 Task: Look for space in Lucaya, Bahamas from 21st June, 2023 to 29th June, 2023 for 4 adults in price range Rs.7000 to Rs.12000. Place can be entire place with 2 bedrooms having 2 beds and 2 bathrooms. Property type can be house, flat, guest house. Amenities needed are: washing machine. Booking option can be shelf check-in. Required host language is English.
Action: Mouse moved to (586, 77)
Screenshot: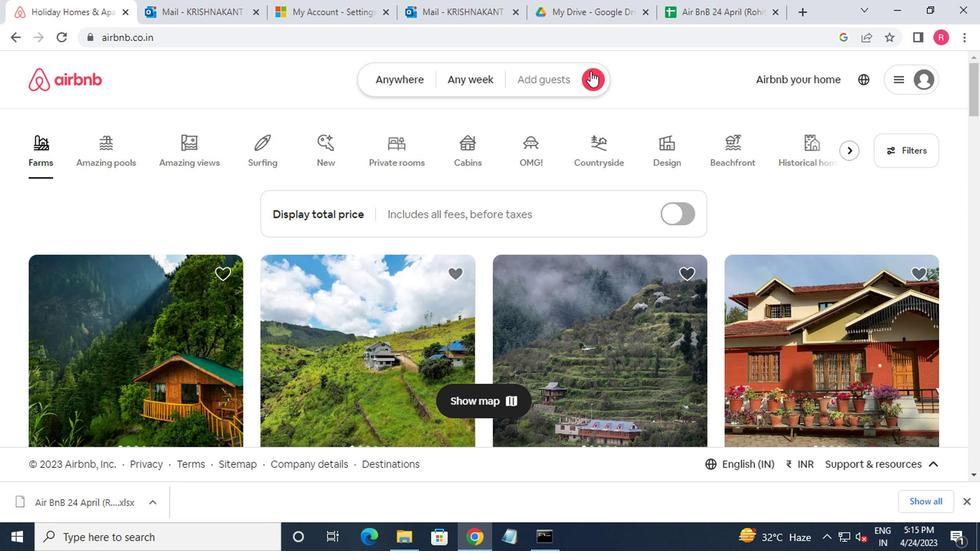 
Action: Mouse pressed left at (586, 77)
Screenshot: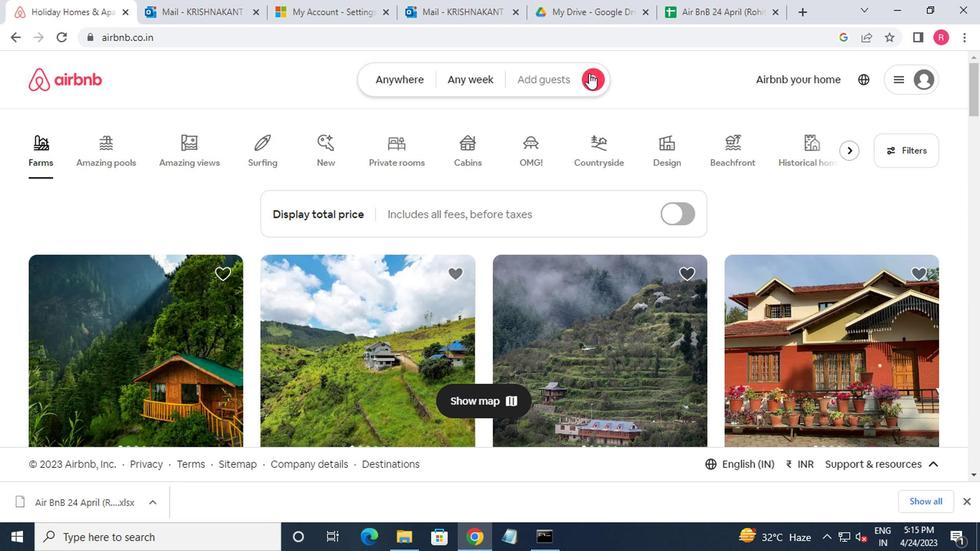 
Action: Mouse moved to (249, 135)
Screenshot: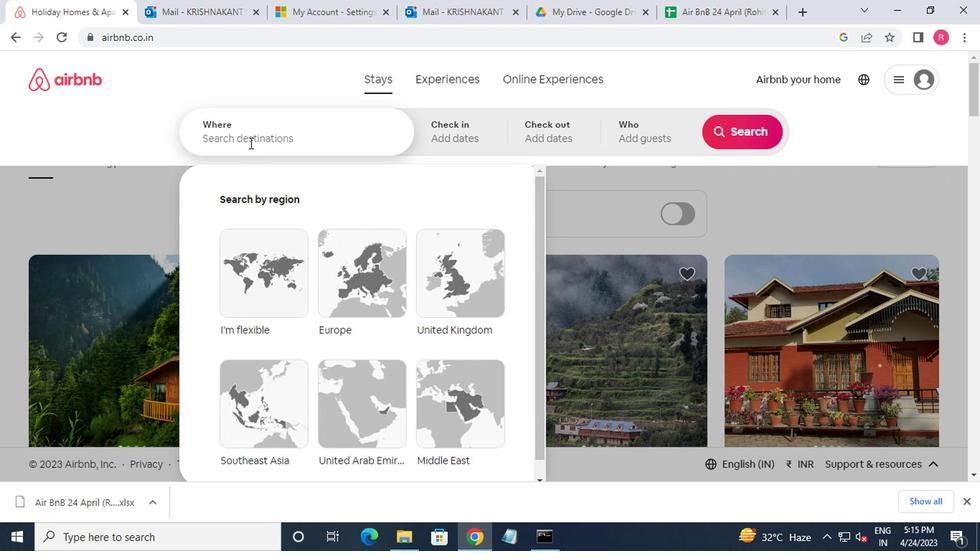 
Action: Mouse pressed left at (249, 135)
Screenshot: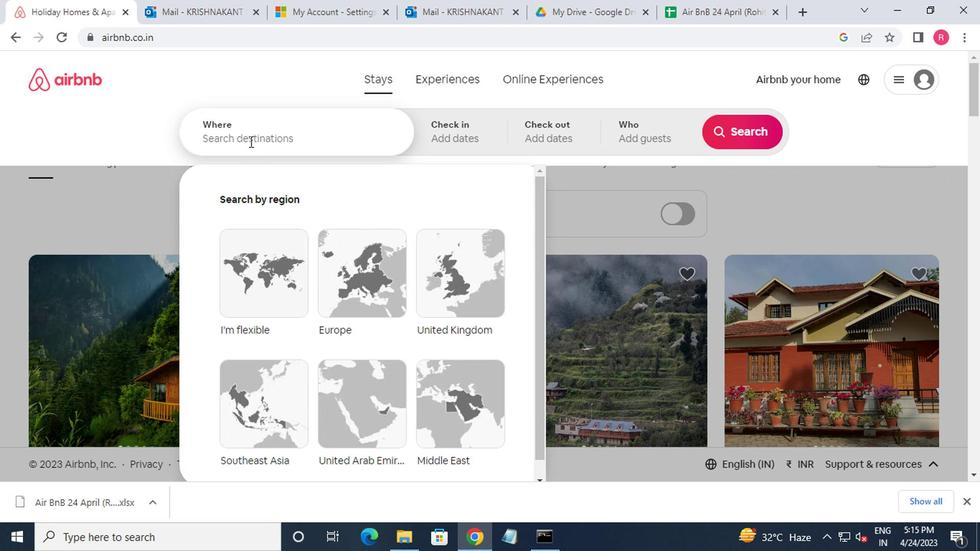 
Action: Key pressed lucaya,bahamas<Key.enter>
Screenshot: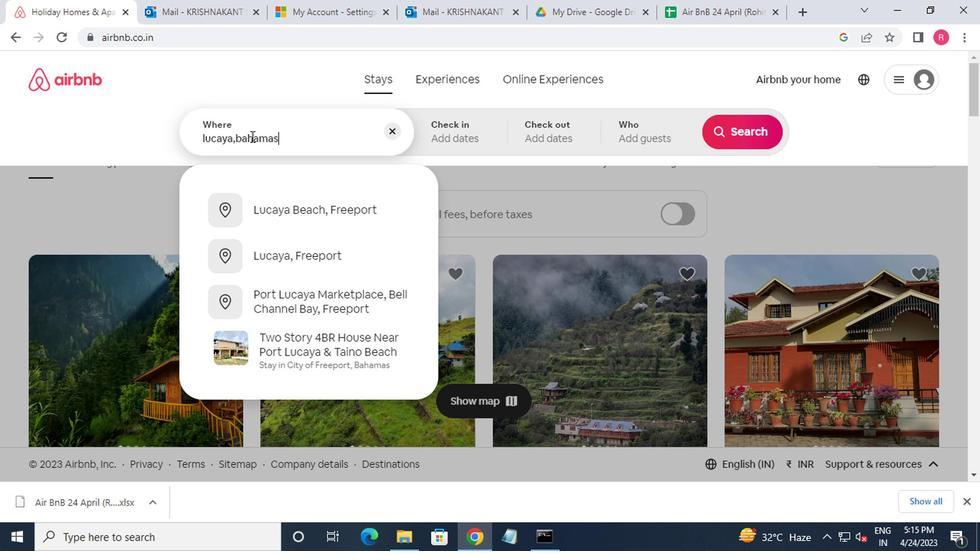 
Action: Mouse moved to (731, 246)
Screenshot: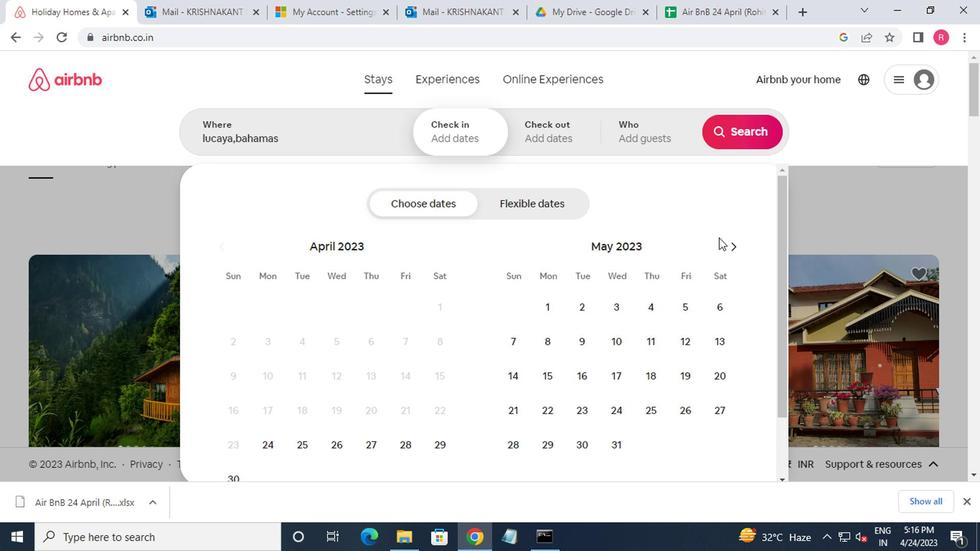 
Action: Mouse pressed left at (731, 246)
Screenshot: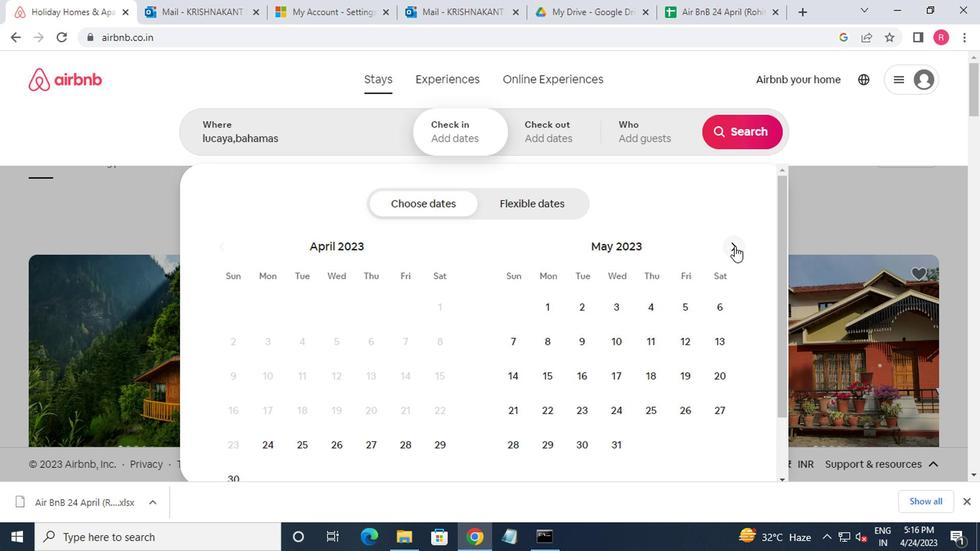 
Action: Mouse pressed left at (731, 246)
Screenshot: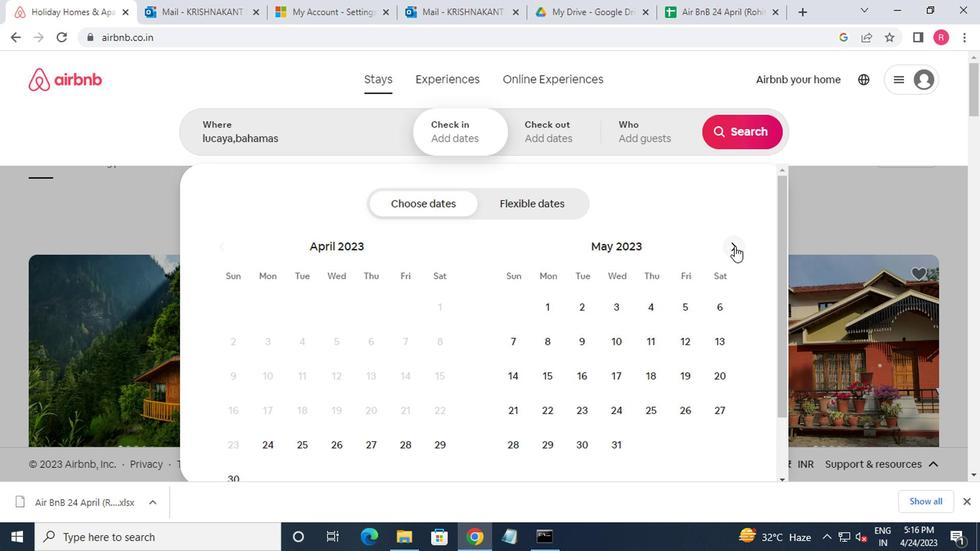 
Action: Mouse pressed left at (731, 246)
Screenshot: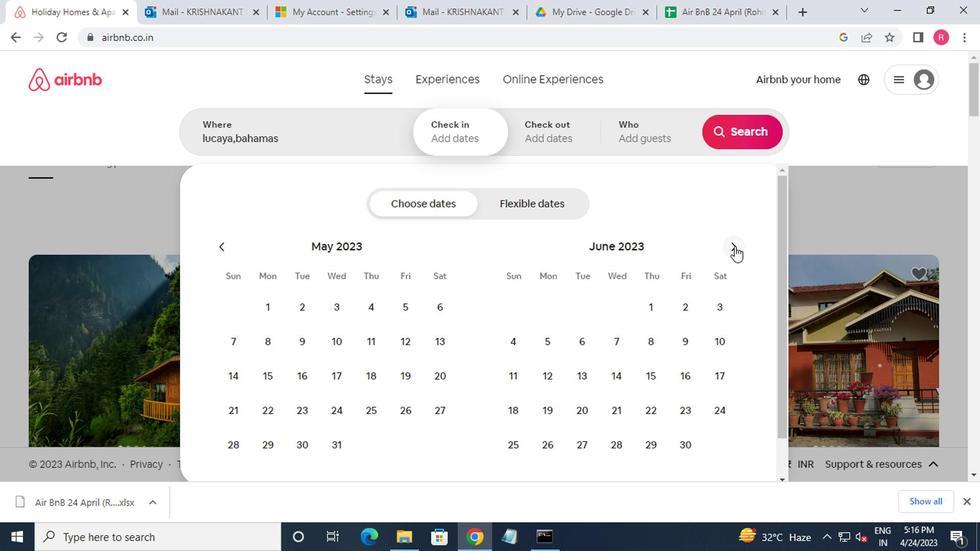
Action: Mouse moved to (331, 413)
Screenshot: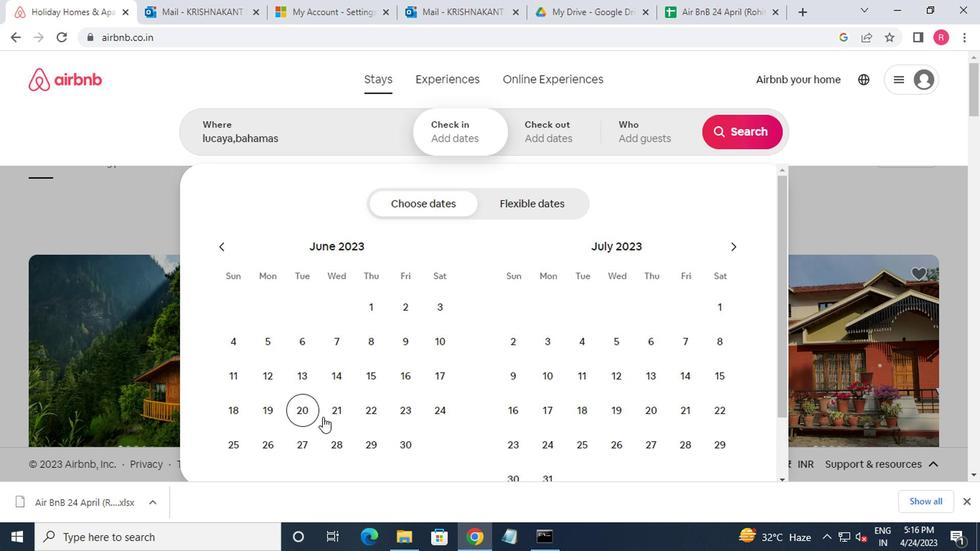 
Action: Mouse pressed left at (331, 413)
Screenshot: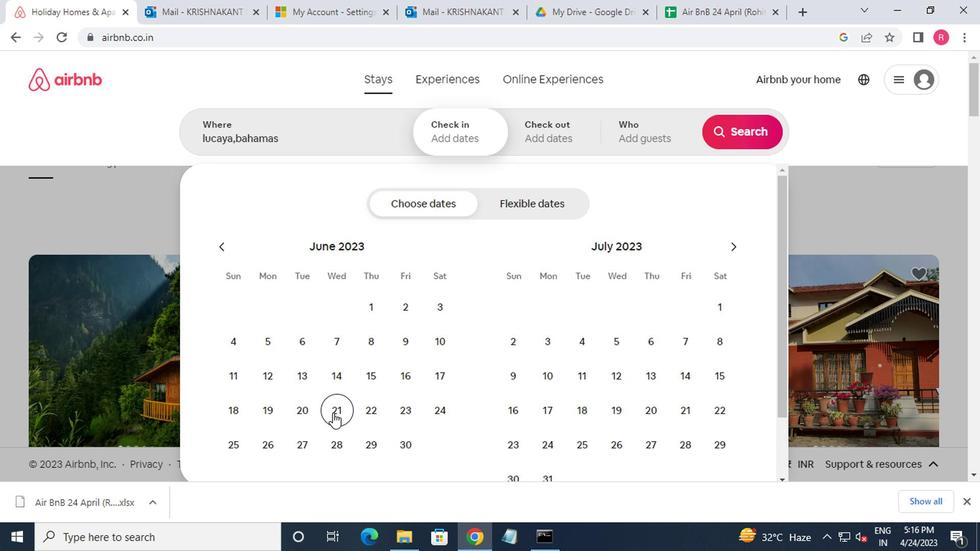 
Action: Mouse moved to (369, 442)
Screenshot: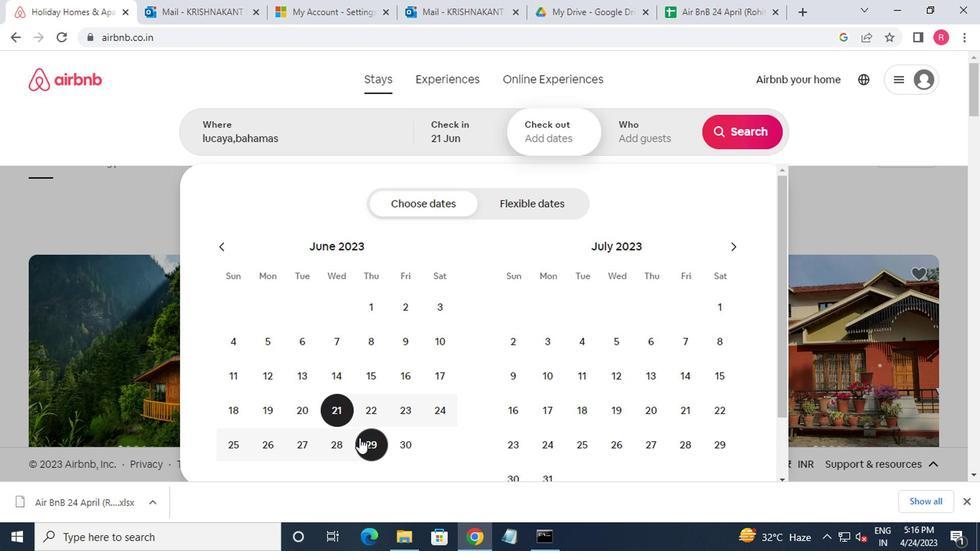 
Action: Mouse pressed left at (369, 442)
Screenshot: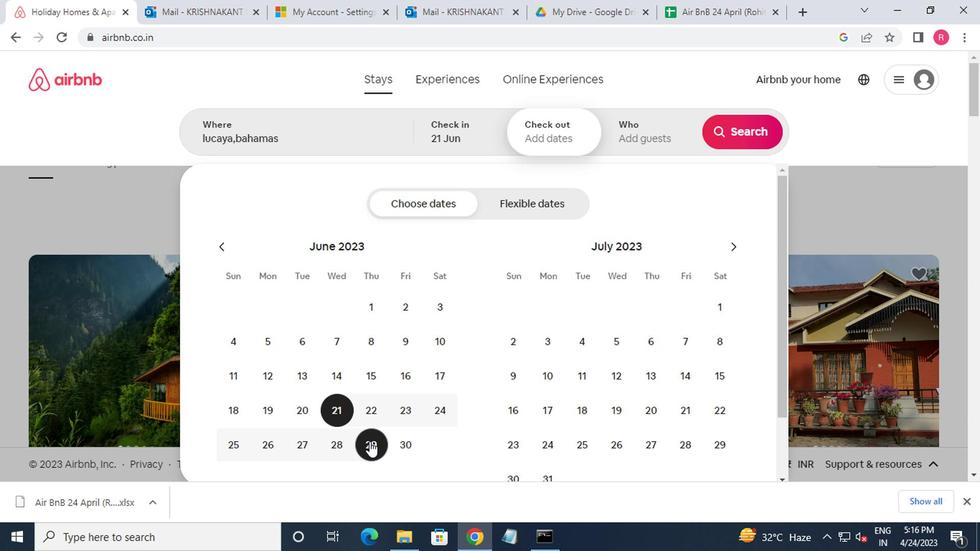 
Action: Mouse moved to (638, 137)
Screenshot: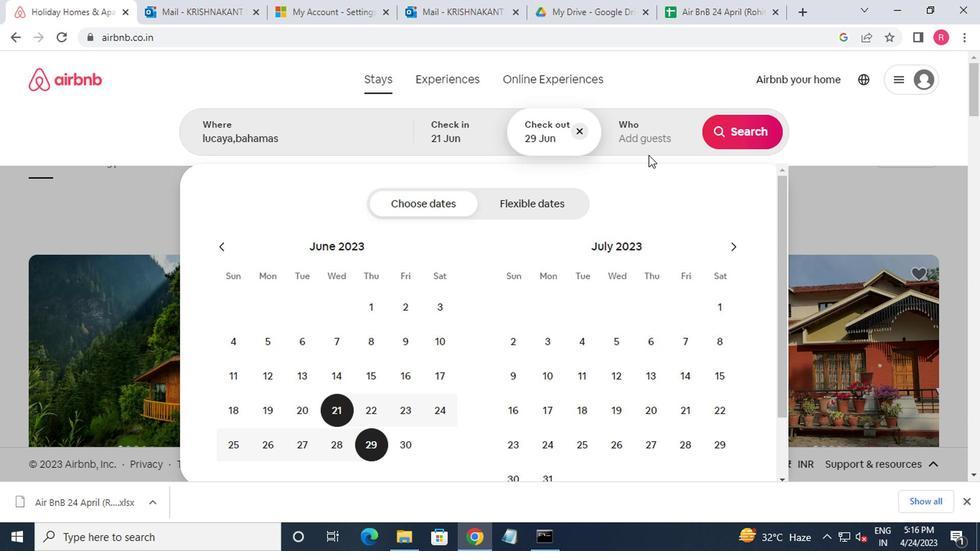 
Action: Mouse pressed left at (638, 137)
Screenshot: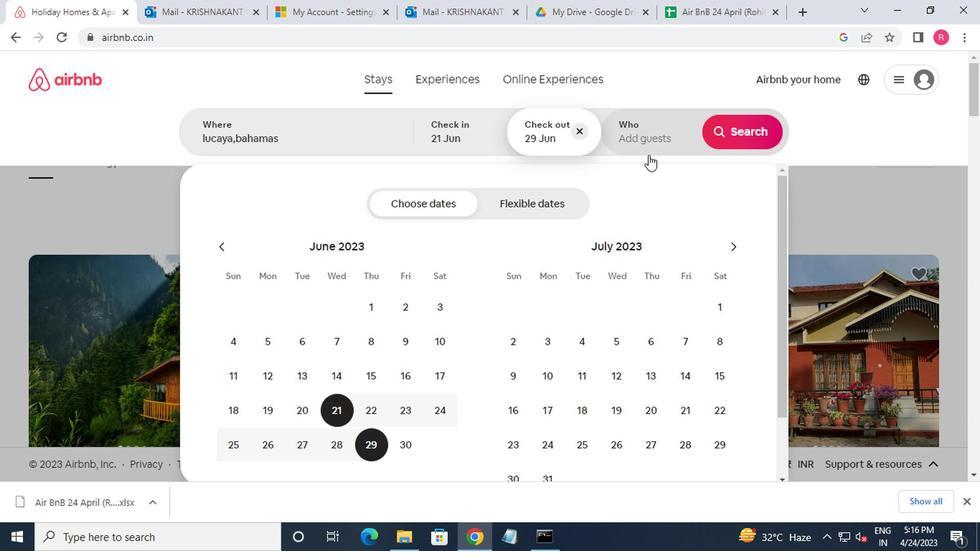 
Action: Mouse moved to (736, 208)
Screenshot: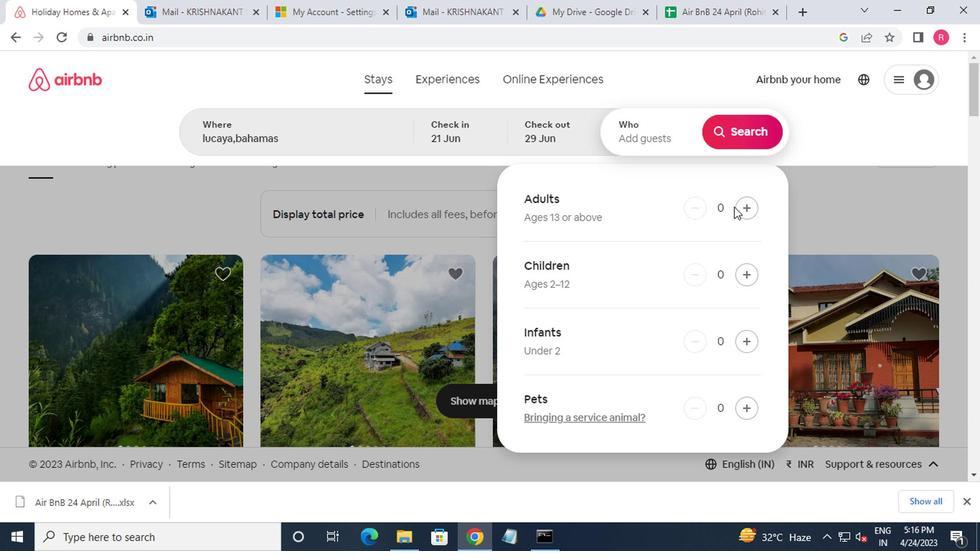 
Action: Mouse pressed left at (736, 208)
Screenshot: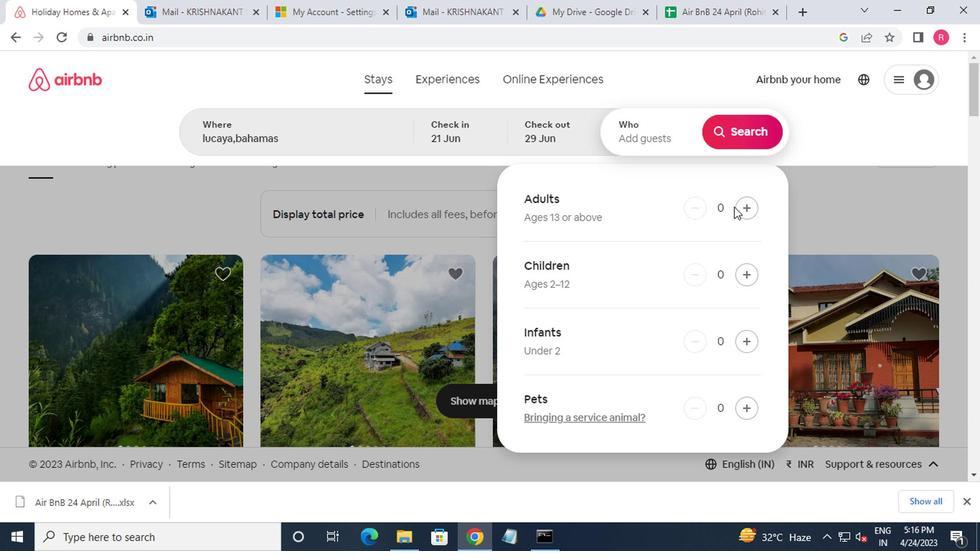 
Action: Mouse pressed left at (736, 208)
Screenshot: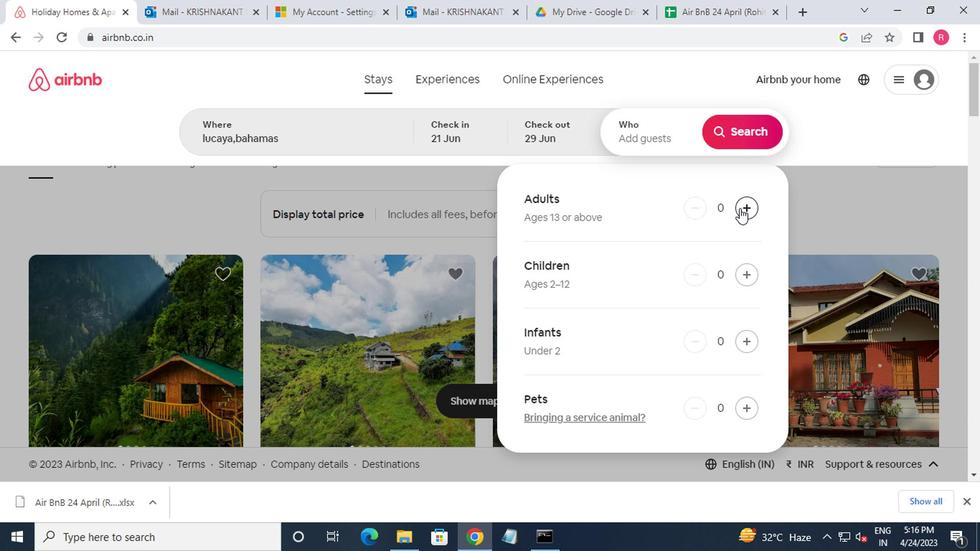 
Action: Mouse moved to (738, 208)
Screenshot: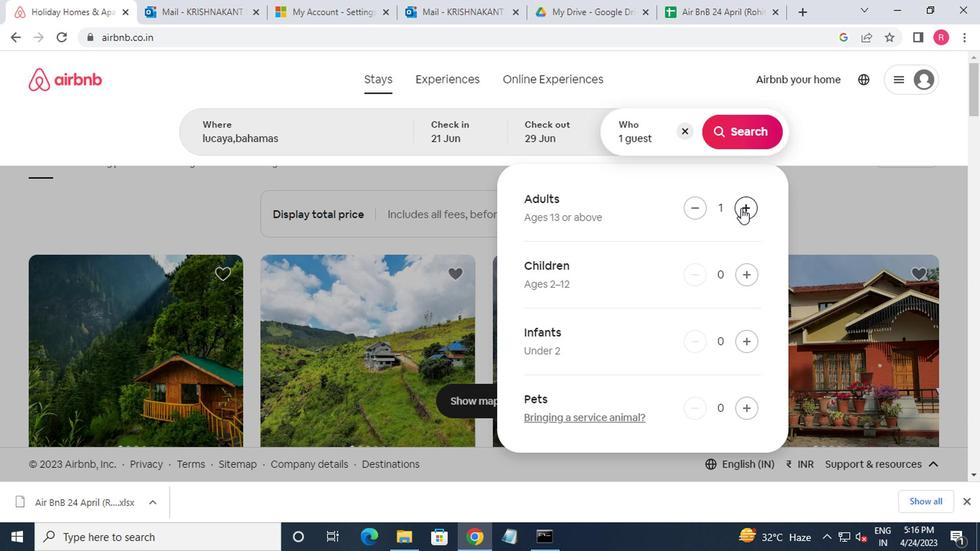 
Action: Mouse pressed left at (738, 208)
Screenshot: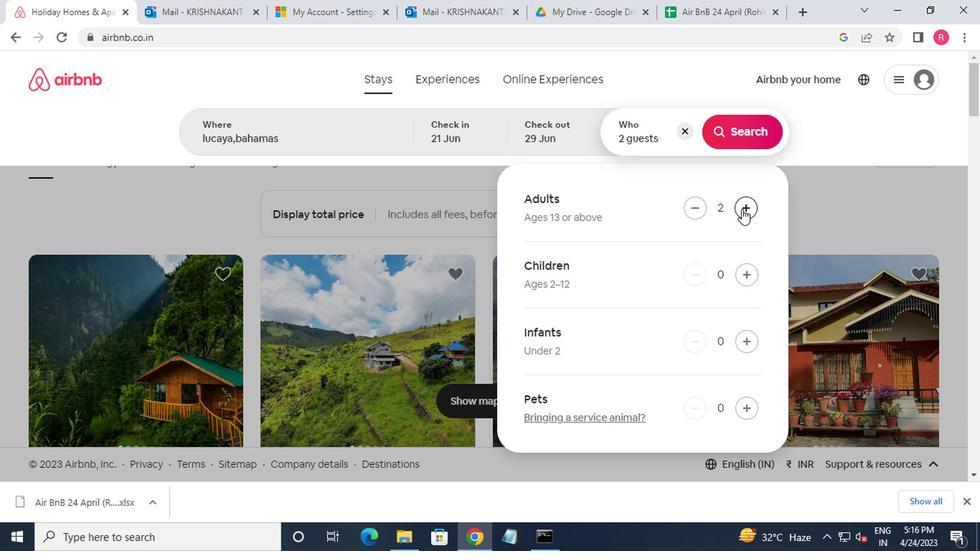 
Action: Mouse moved to (740, 208)
Screenshot: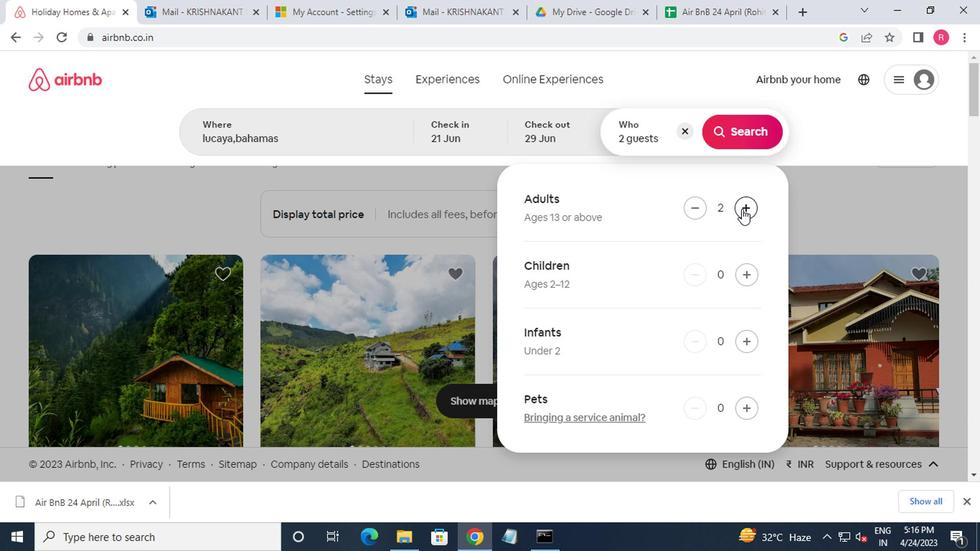 
Action: Mouse pressed left at (740, 208)
Screenshot: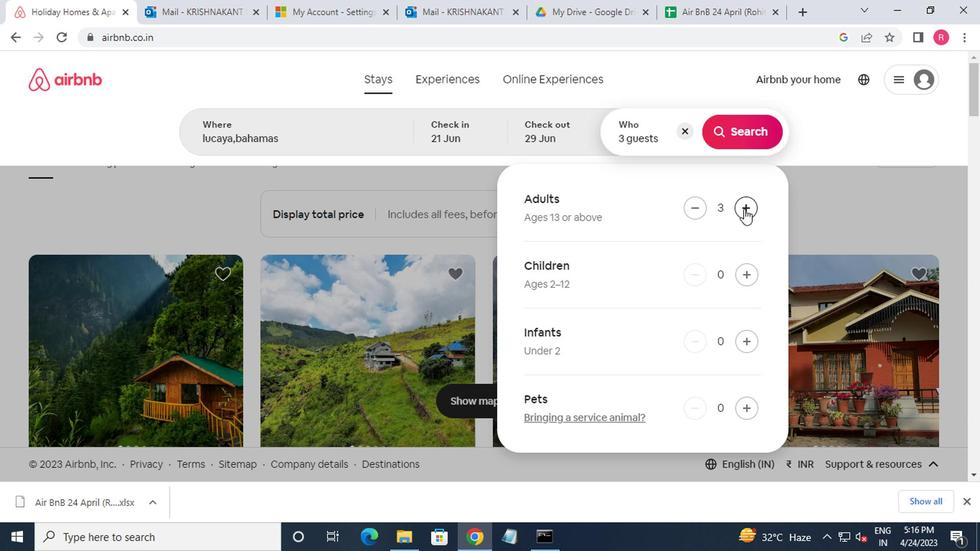 
Action: Mouse moved to (716, 140)
Screenshot: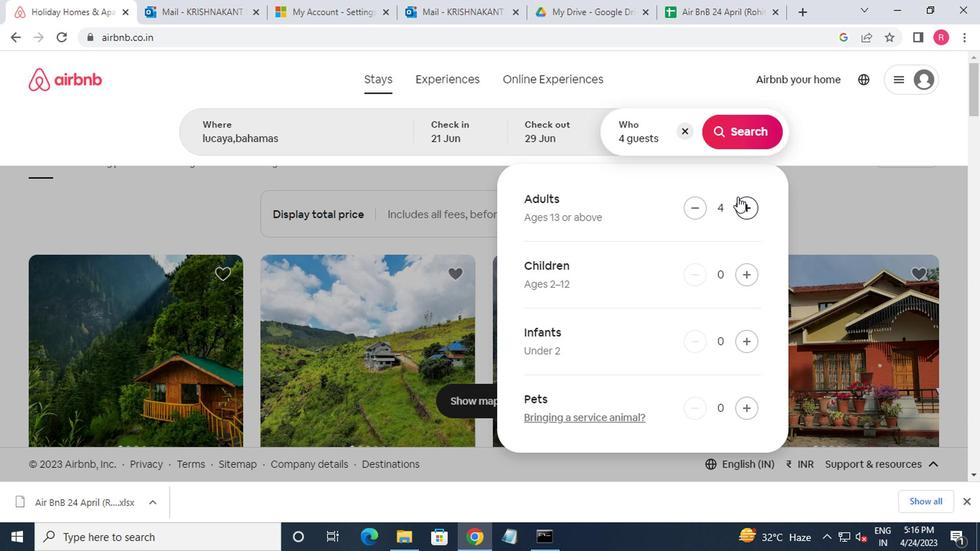
Action: Mouse pressed left at (716, 140)
Screenshot: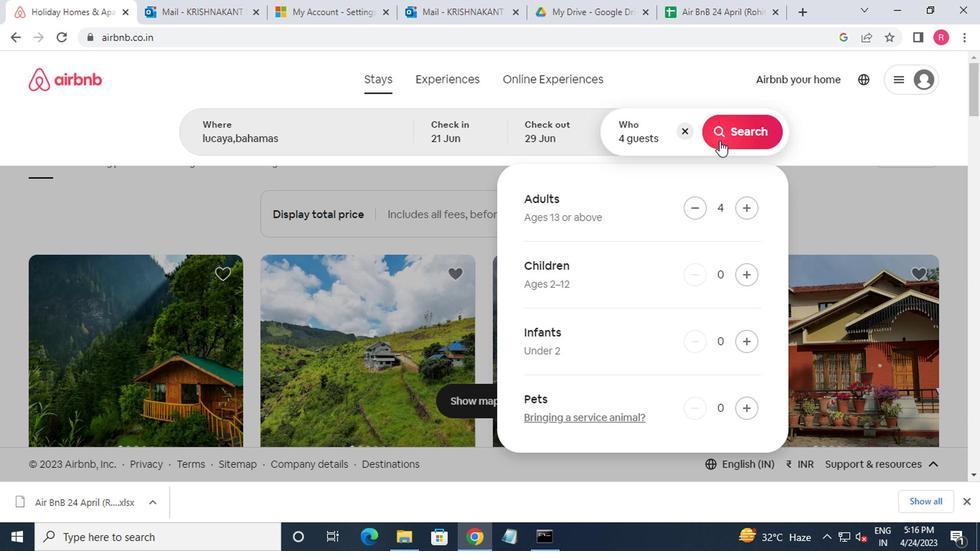 
Action: Mouse moved to (913, 135)
Screenshot: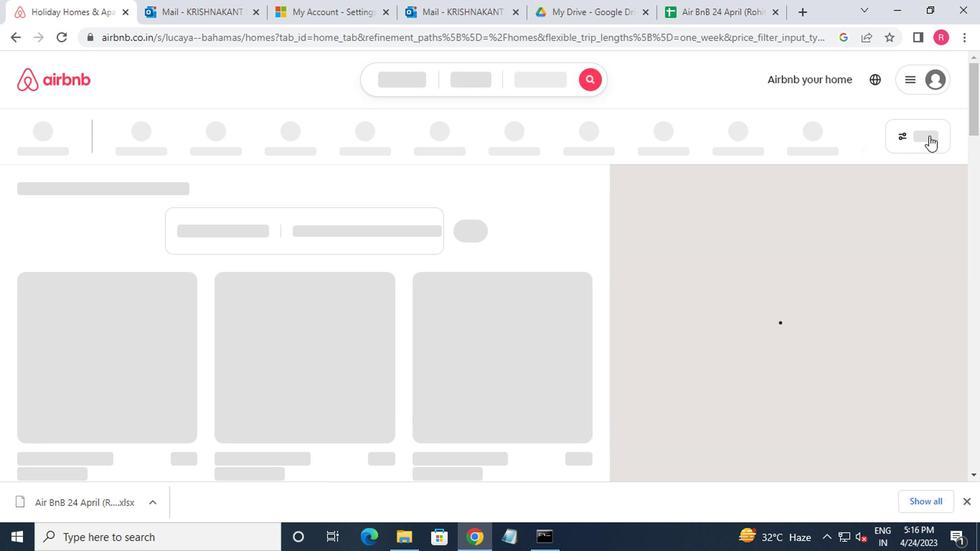 
Action: Mouse pressed left at (913, 135)
Screenshot: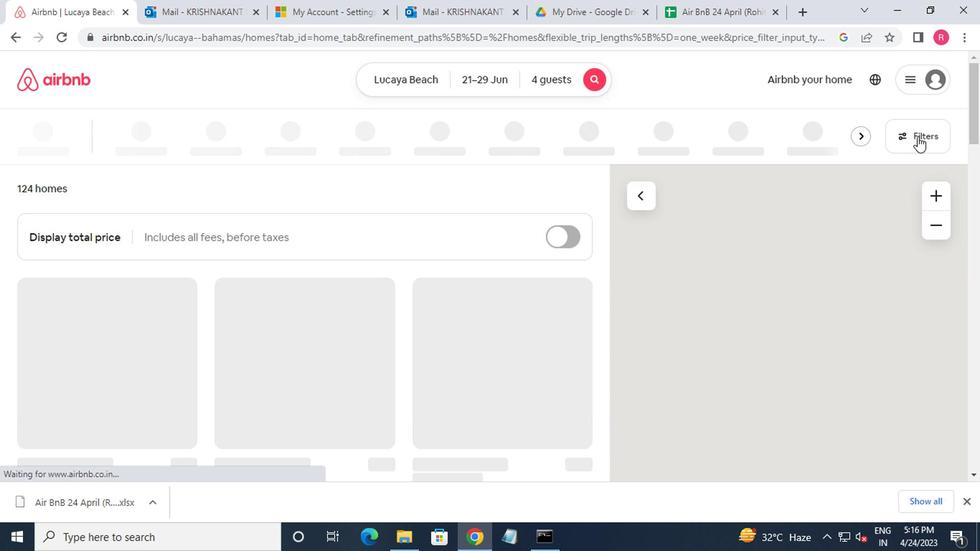 
Action: Mouse moved to (319, 320)
Screenshot: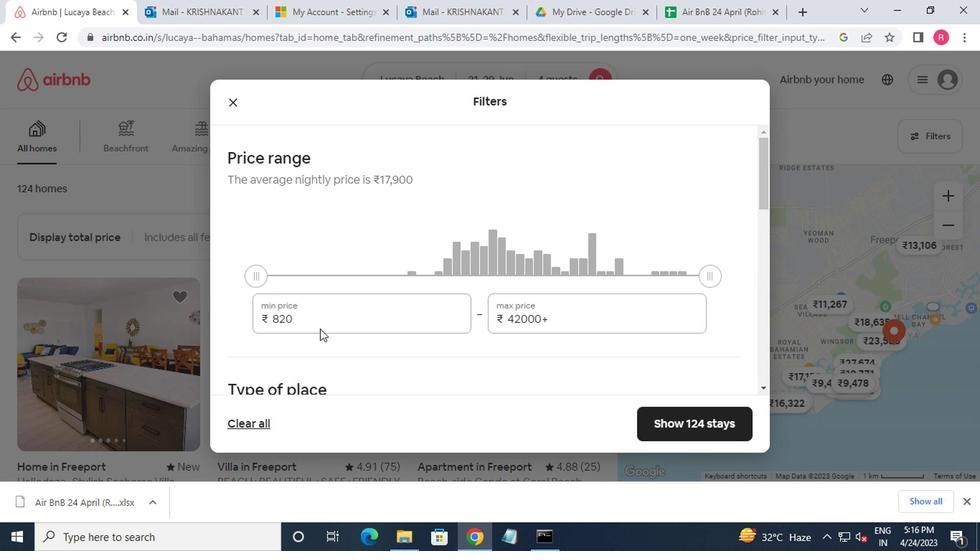 
Action: Mouse pressed left at (319, 320)
Screenshot: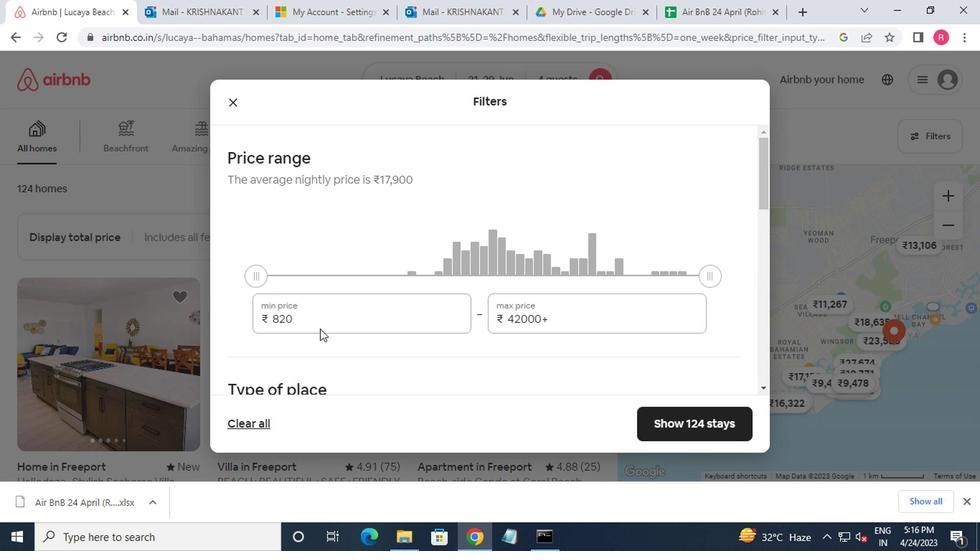 
Action: Key pressed <Key.backspace><Key.backspace><Key.backspace><Key.backspace>7000
Screenshot: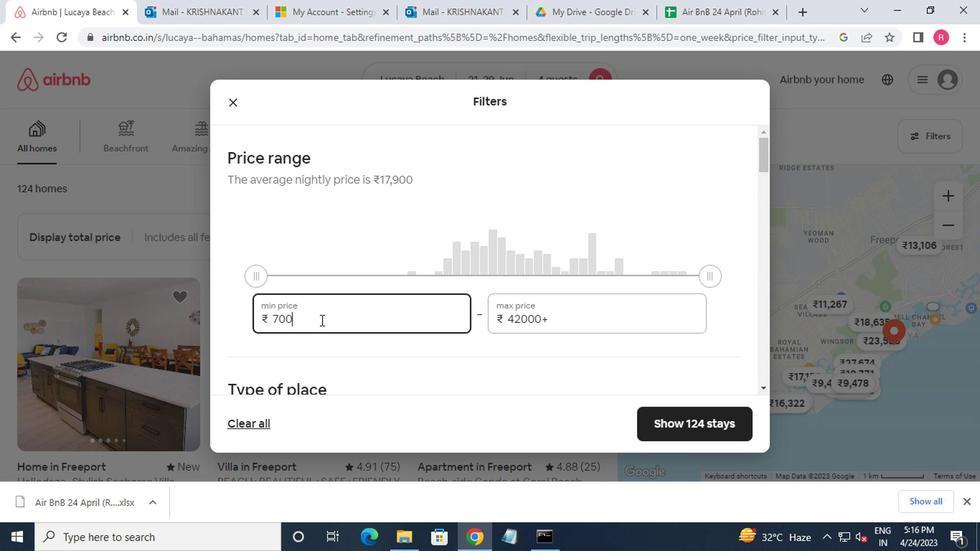 
Action: Mouse moved to (559, 314)
Screenshot: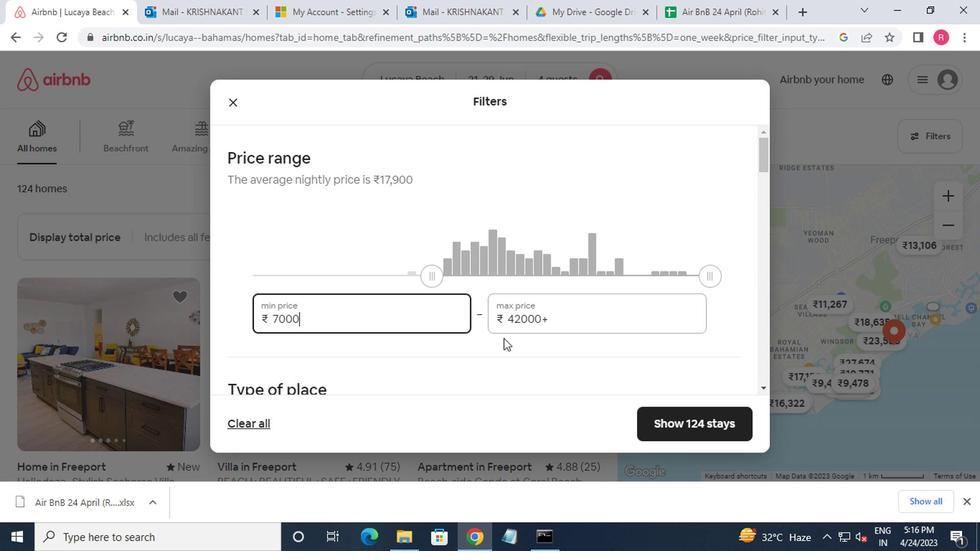 
Action: Mouse pressed left at (559, 314)
Screenshot: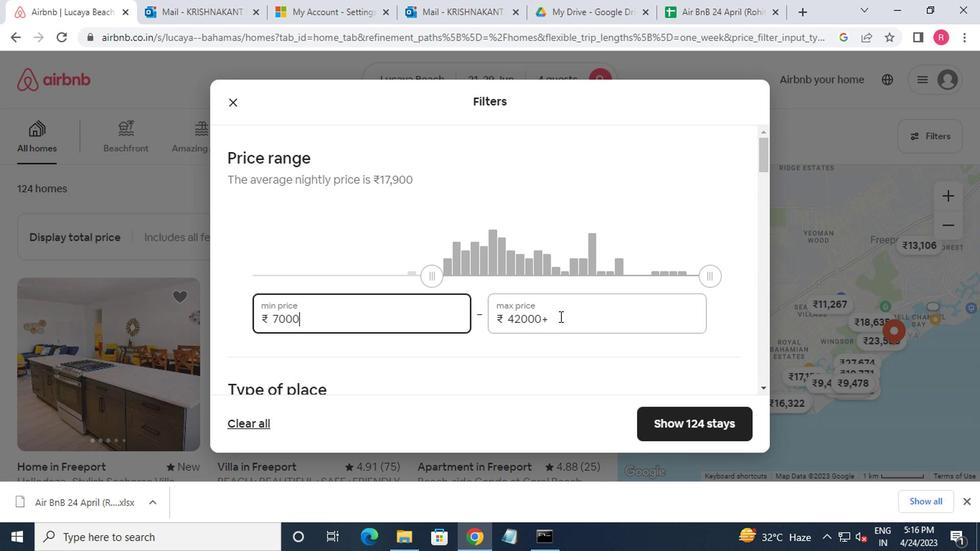 
Action: Mouse moved to (555, 313)
Screenshot: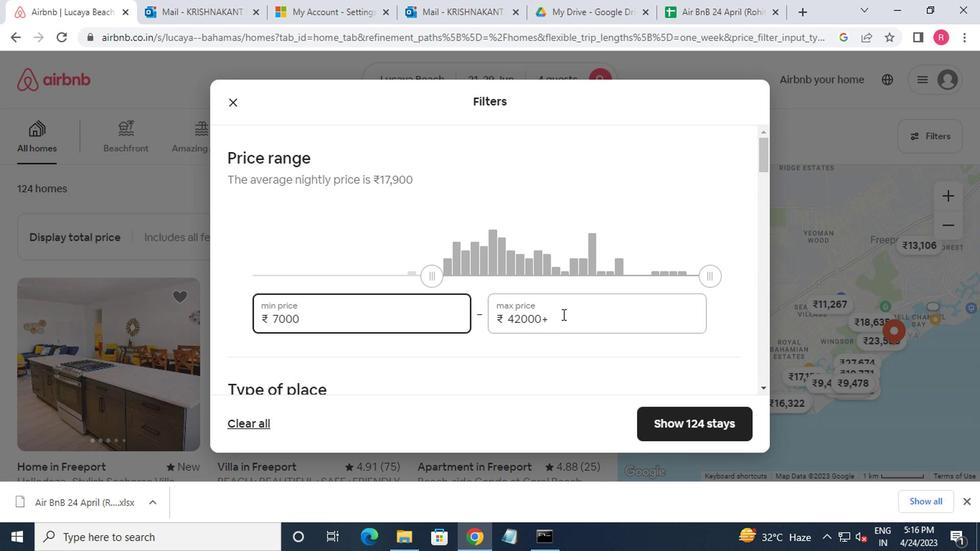
Action: Key pressed <Key.backspace><Key.backspace><Key.backspace><Key.backspace><Key.backspace><Key.backspace><Key.backspace>12000
Screenshot: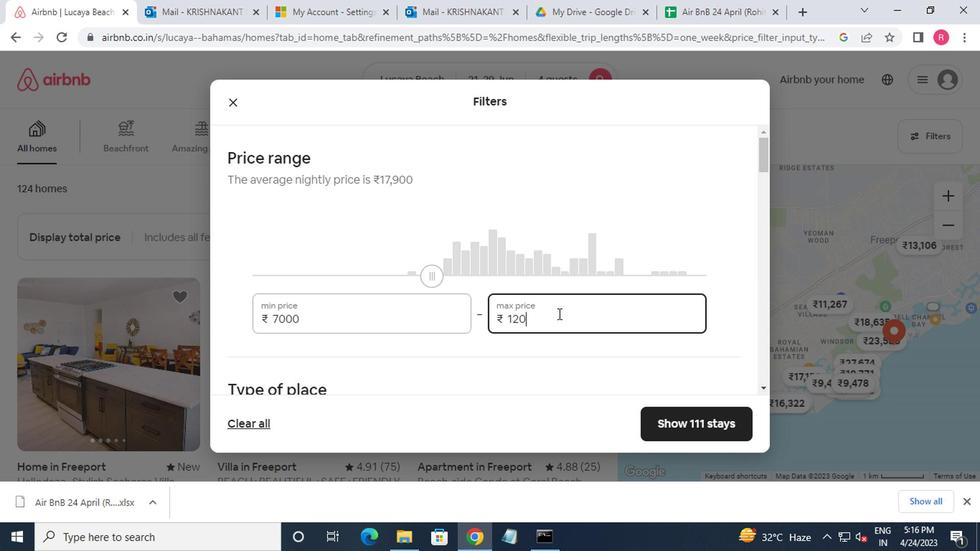 
Action: Mouse moved to (525, 313)
Screenshot: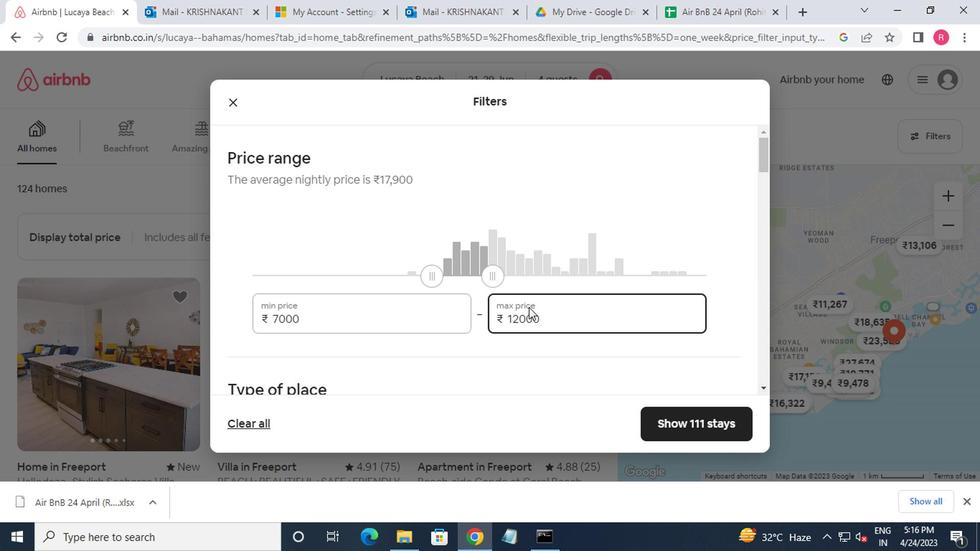 
Action: Mouse scrolled (525, 312) with delta (0, -1)
Screenshot: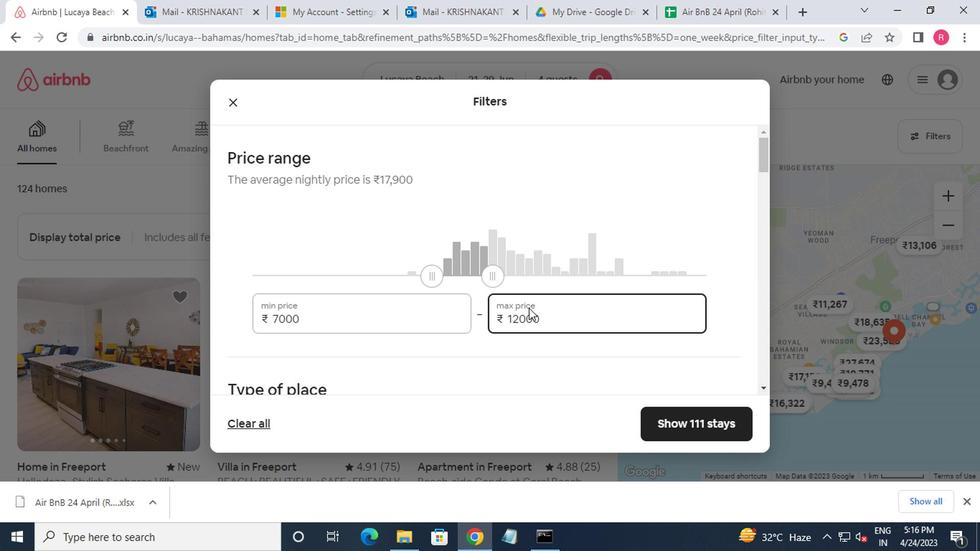 
Action: Mouse moved to (523, 328)
Screenshot: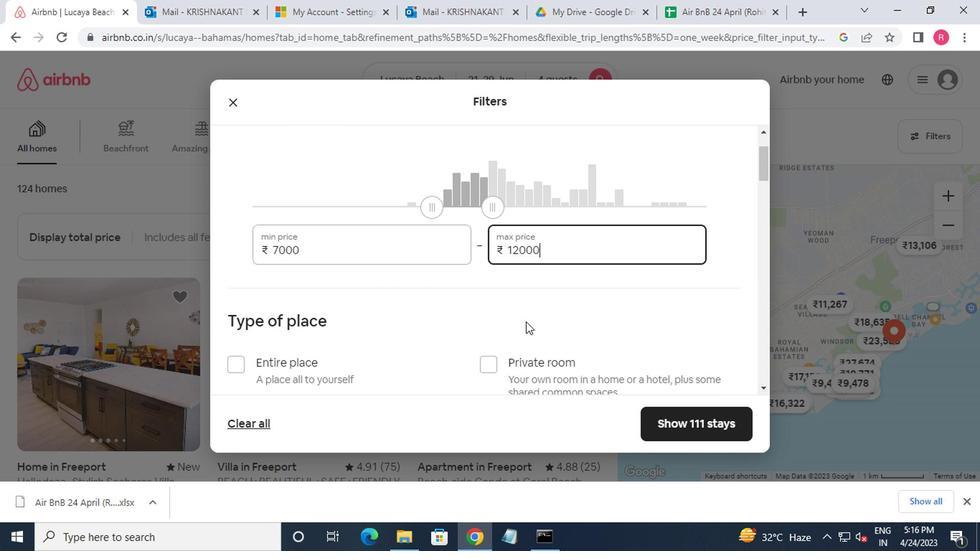 
Action: Mouse scrolled (523, 327) with delta (0, 0)
Screenshot: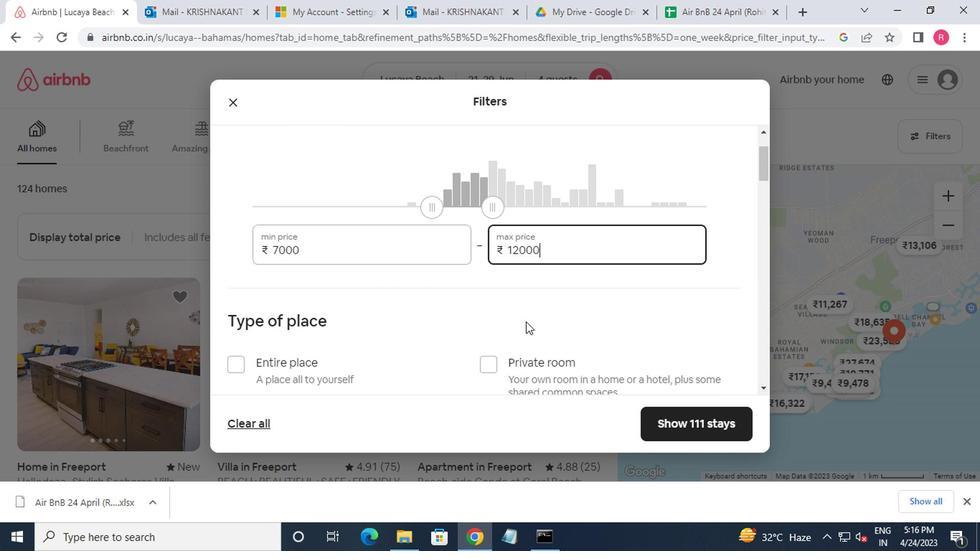 
Action: Mouse moved to (238, 289)
Screenshot: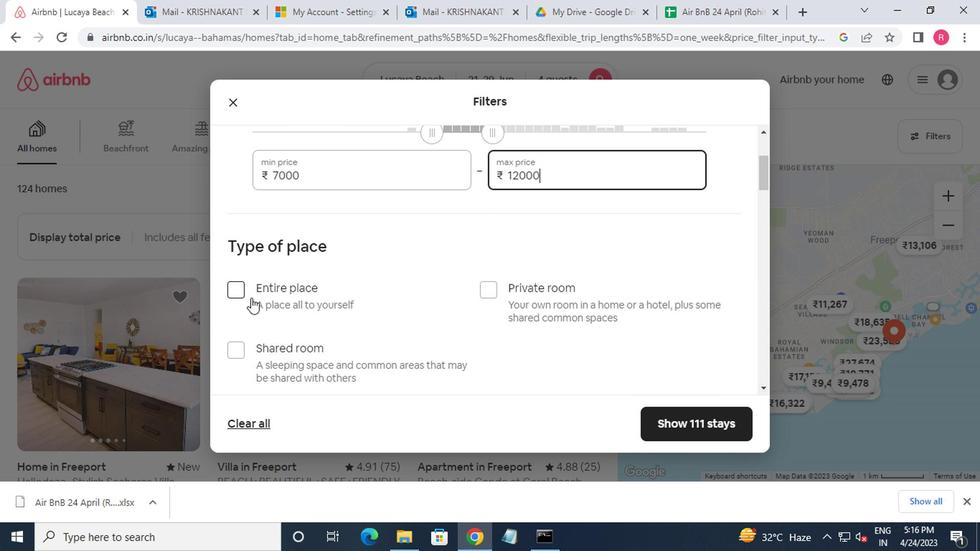 
Action: Mouse pressed left at (238, 289)
Screenshot: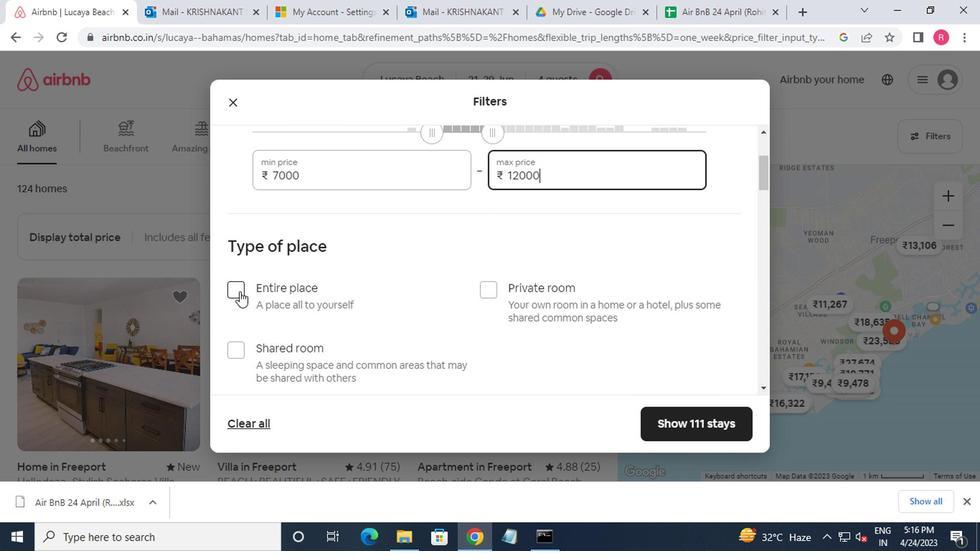 
Action: Mouse moved to (335, 331)
Screenshot: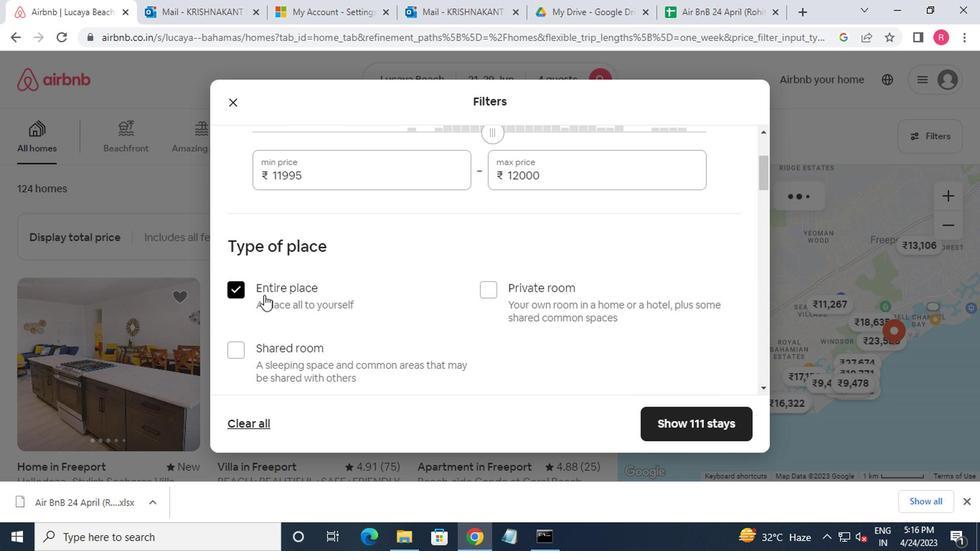 
Action: Mouse scrolled (335, 330) with delta (0, -1)
Screenshot: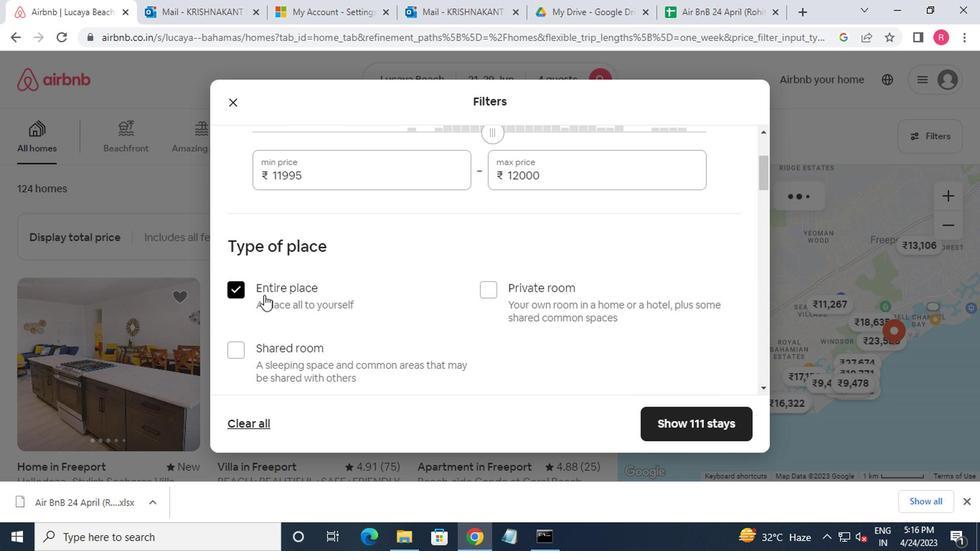 
Action: Mouse moved to (337, 333)
Screenshot: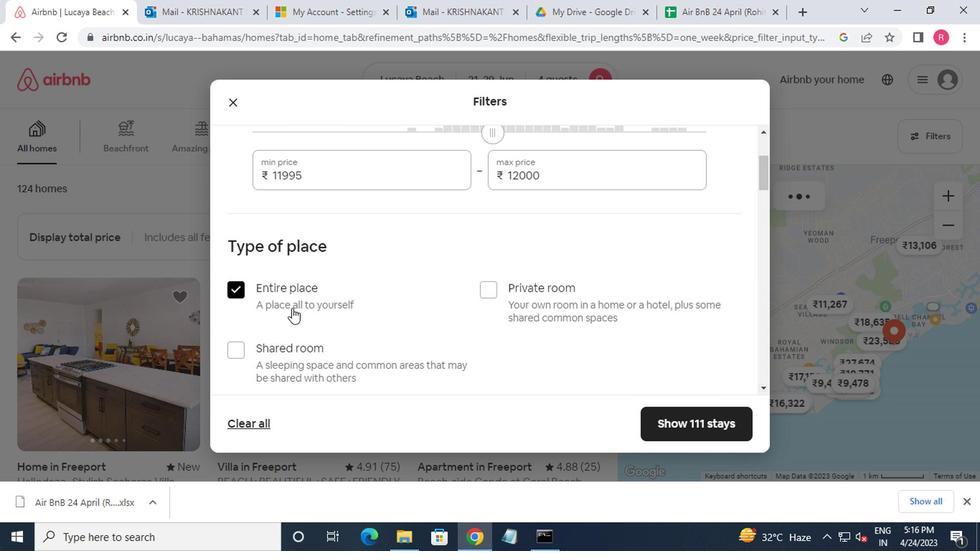 
Action: Mouse scrolled (337, 333) with delta (0, 0)
Screenshot: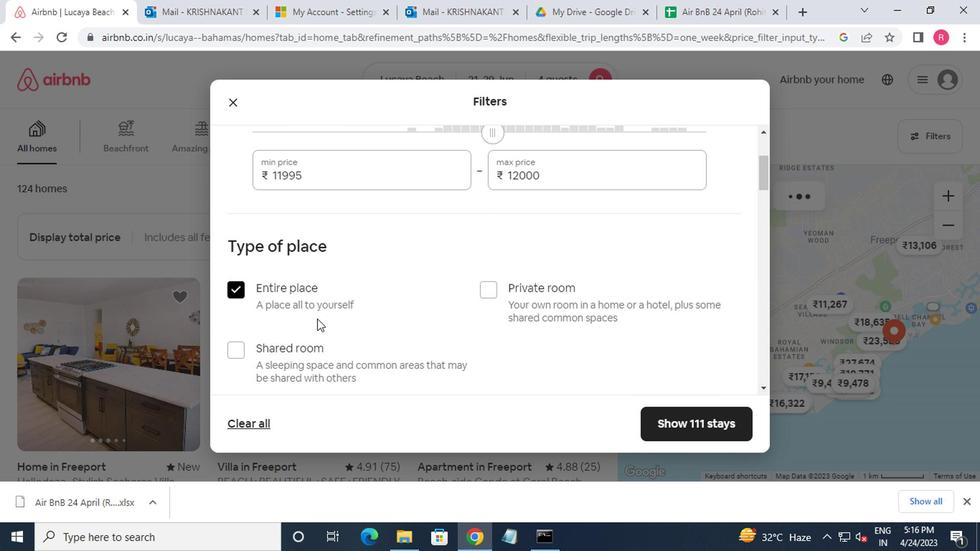 
Action: Mouse scrolled (337, 333) with delta (0, 0)
Screenshot: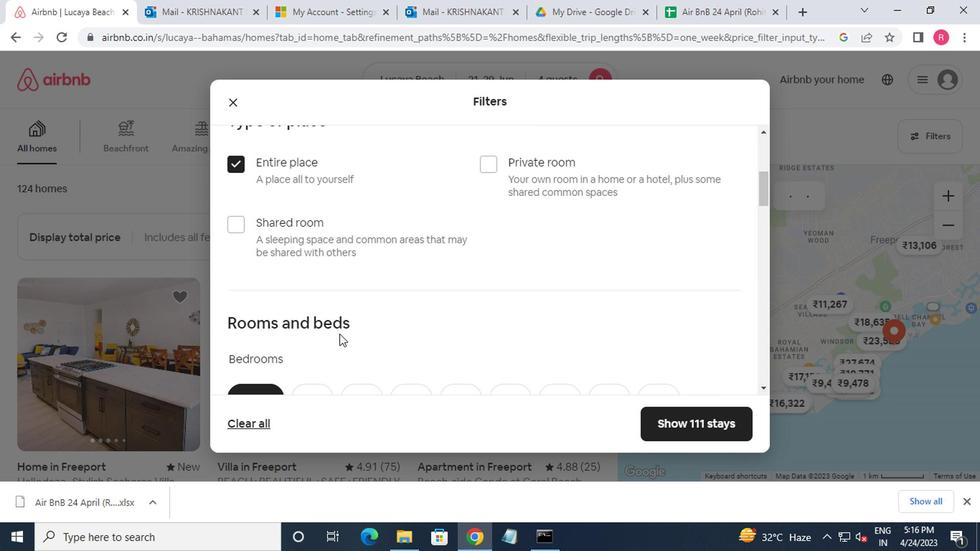 
Action: Mouse moved to (359, 317)
Screenshot: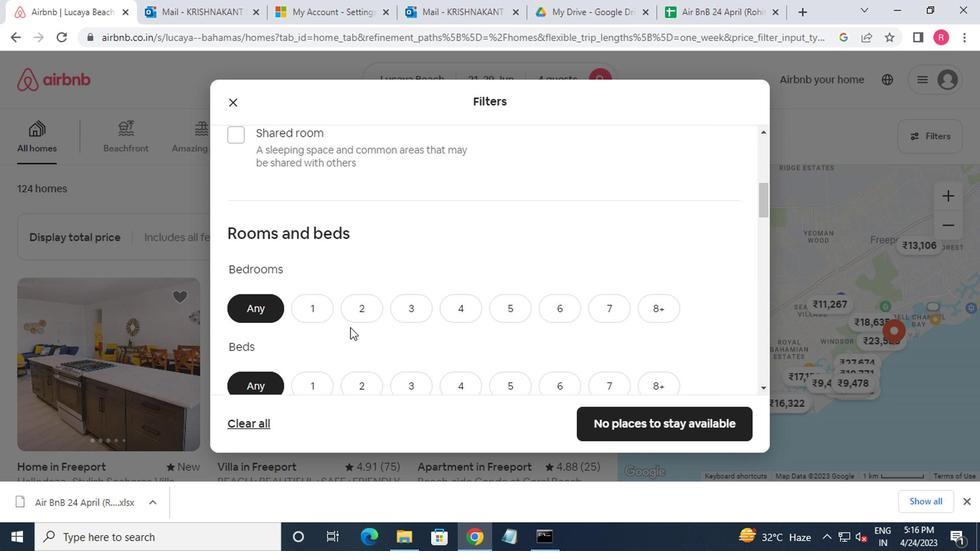 
Action: Mouse pressed left at (359, 317)
Screenshot: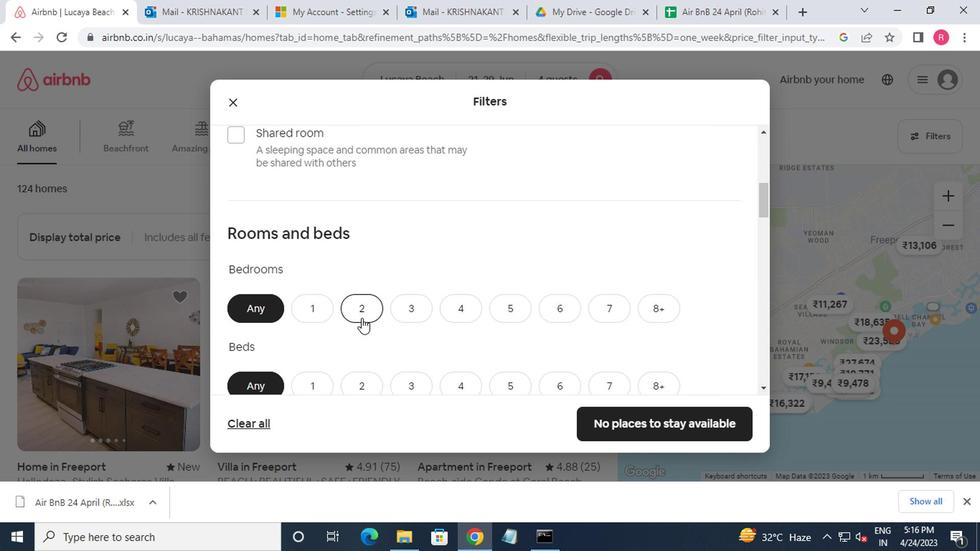 
Action: Mouse scrolled (359, 317) with delta (0, 0)
Screenshot: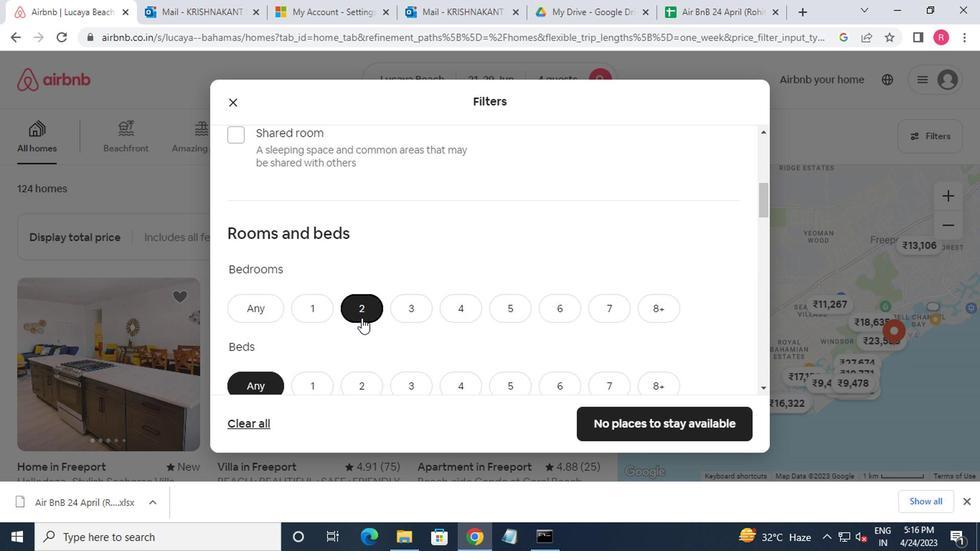 
Action: Mouse scrolled (359, 317) with delta (0, 0)
Screenshot: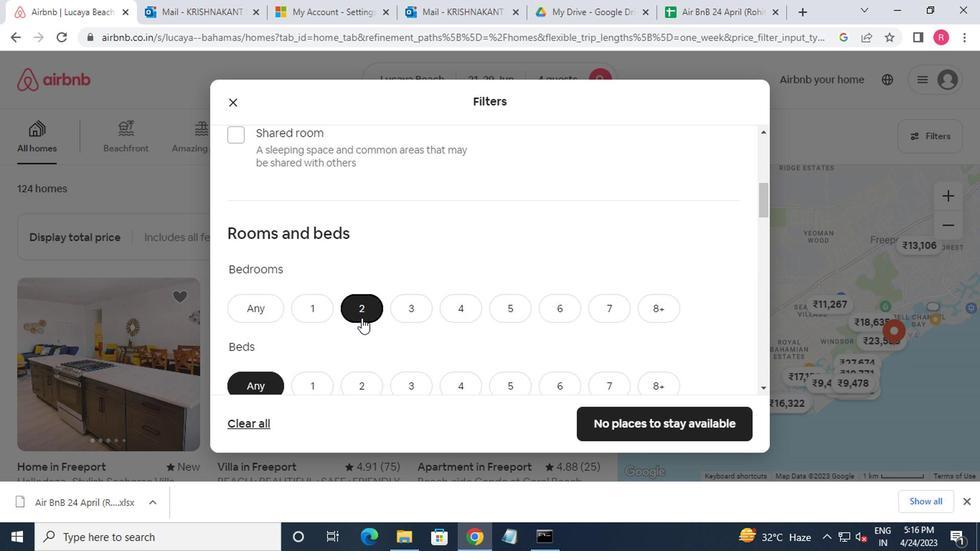 
Action: Mouse moved to (356, 242)
Screenshot: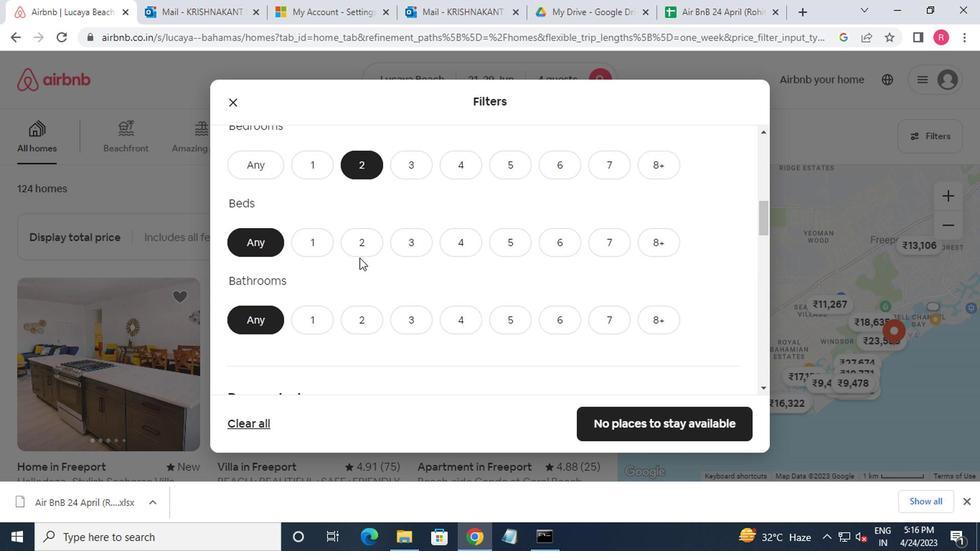 
Action: Mouse pressed left at (356, 242)
Screenshot: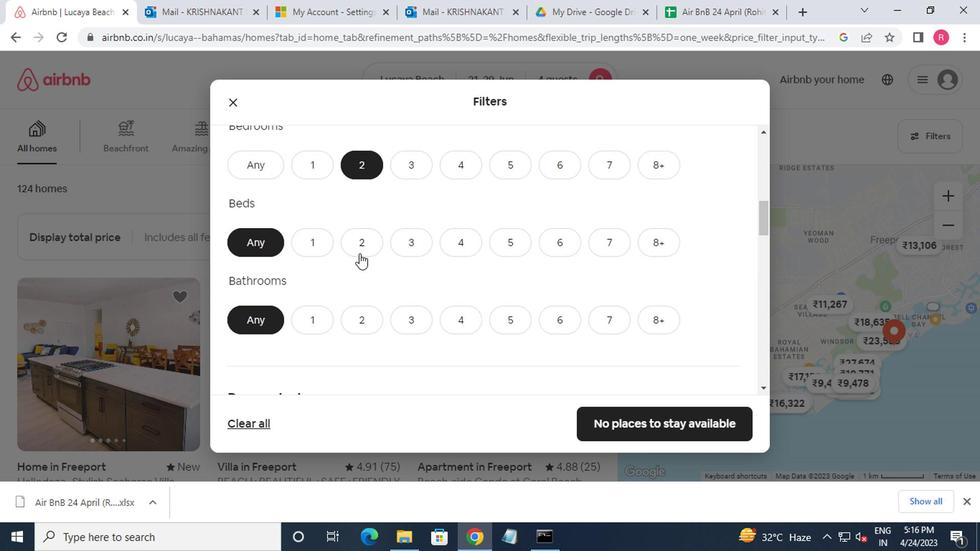 
Action: Mouse moved to (356, 331)
Screenshot: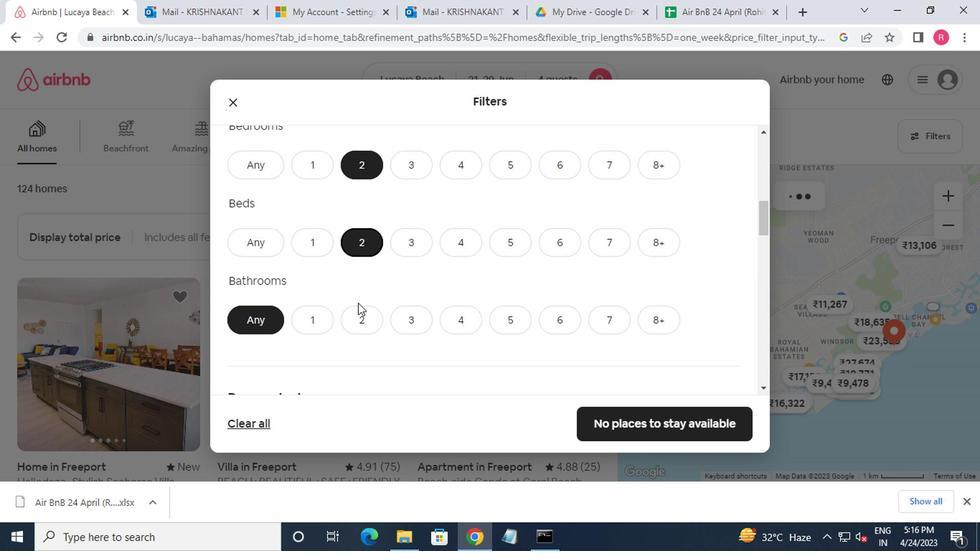 
Action: Mouse pressed left at (356, 331)
Screenshot: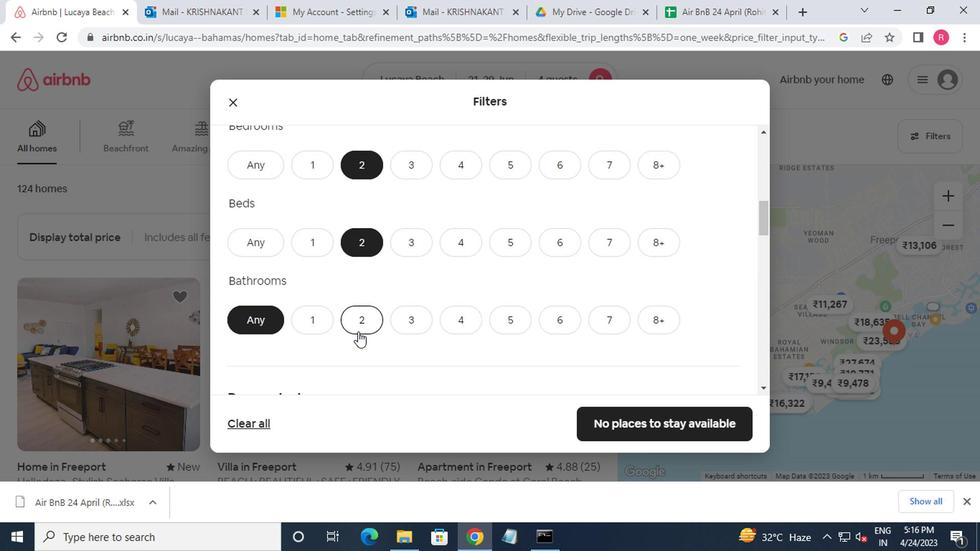 
Action: Mouse moved to (355, 332)
Screenshot: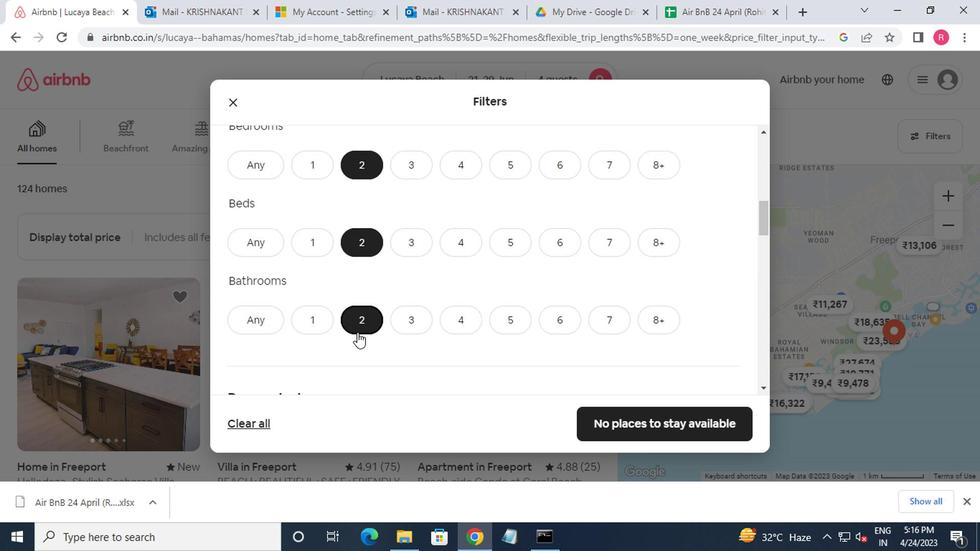 
Action: Mouse scrolled (355, 331) with delta (0, -1)
Screenshot: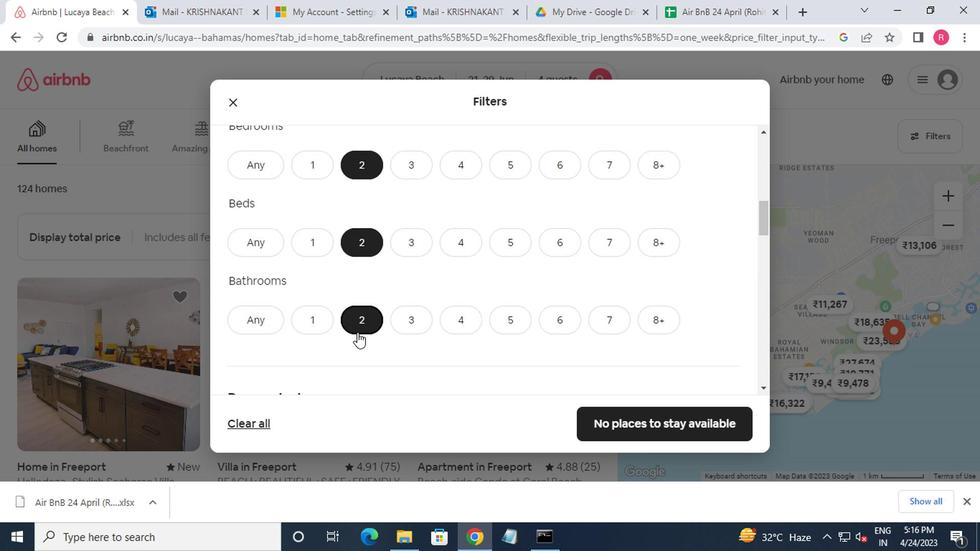 
Action: Mouse moved to (344, 345)
Screenshot: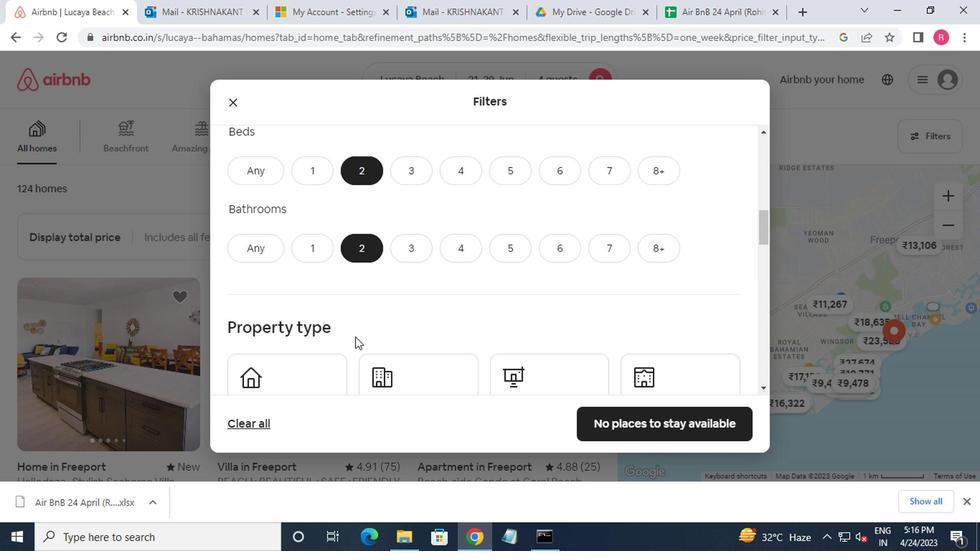 
Action: Mouse scrolled (344, 344) with delta (0, -1)
Screenshot: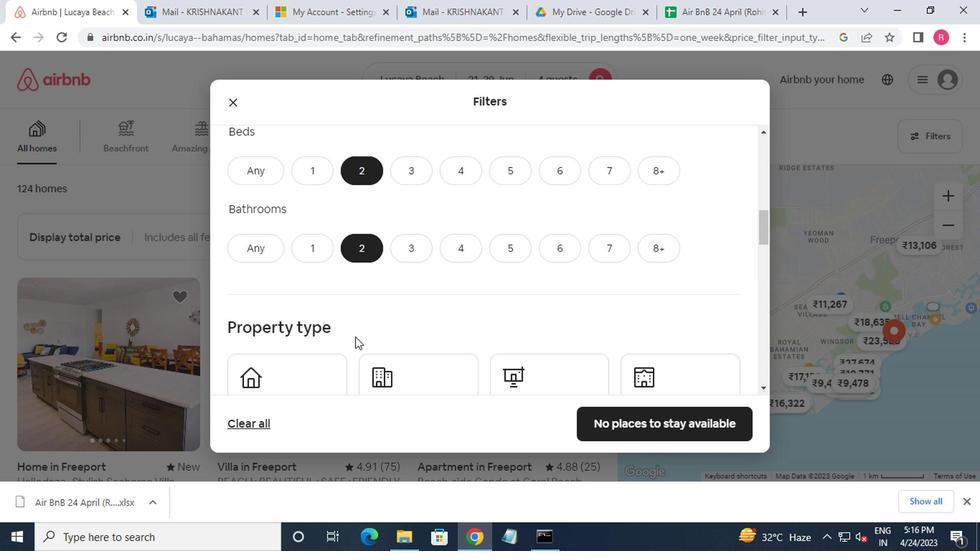 
Action: Mouse moved to (327, 341)
Screenshot: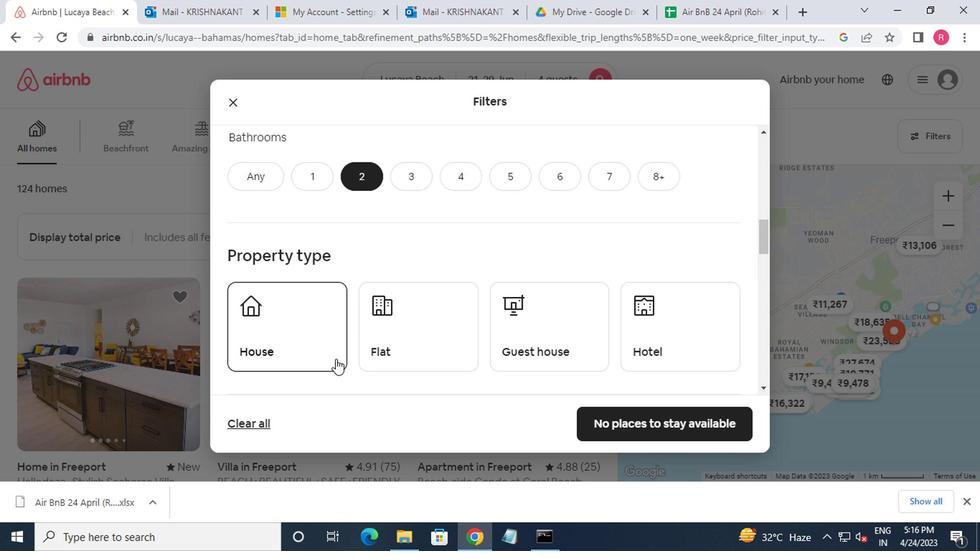 
Action: Mouse pressed left at (327, 341)
Screenshot: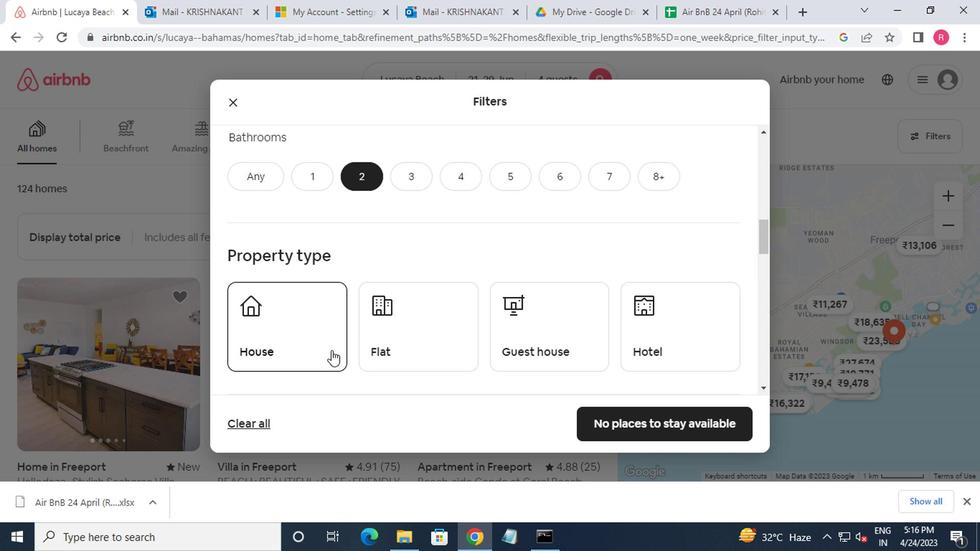 
Action: Mouse moved to (409, 331)
Screenshot: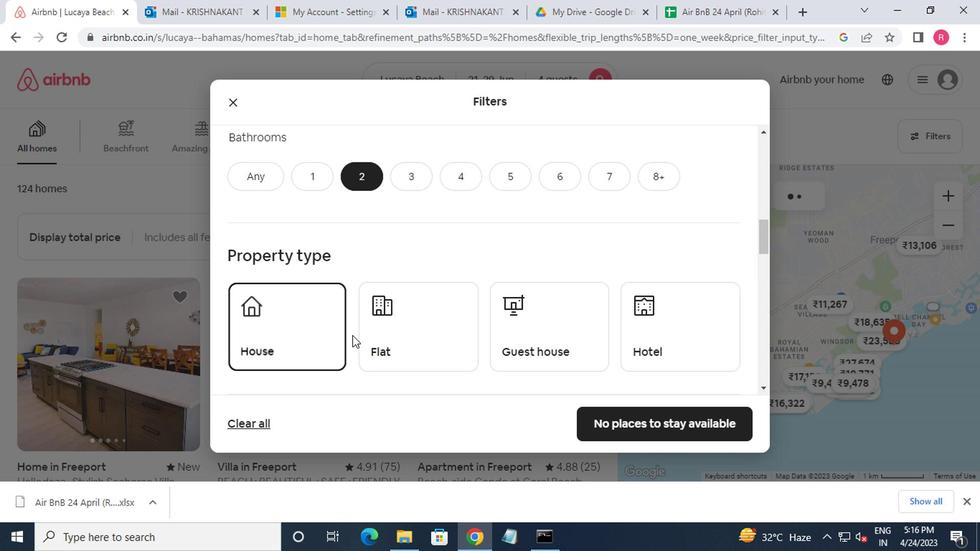 
Action: Mouse pressed left at (409, 331)
Screenshot: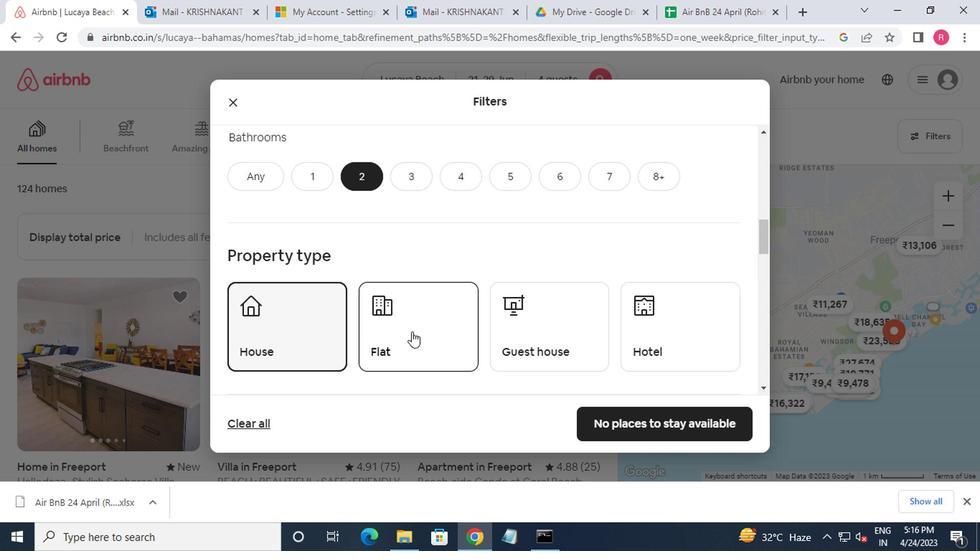 
Action: Mouse moved to (501, 338)
Screenshot: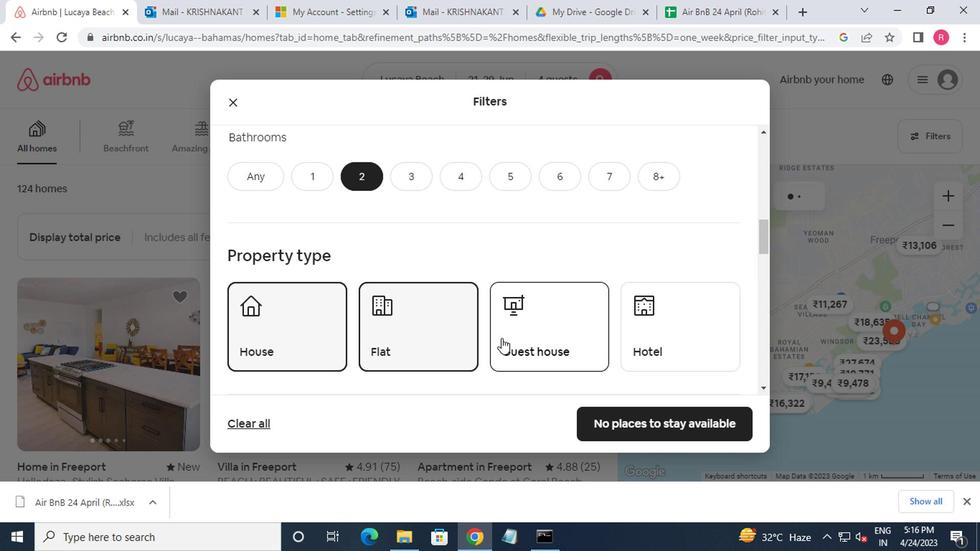 
Action: Mouse pressed left at (501, 338)
Screenshot: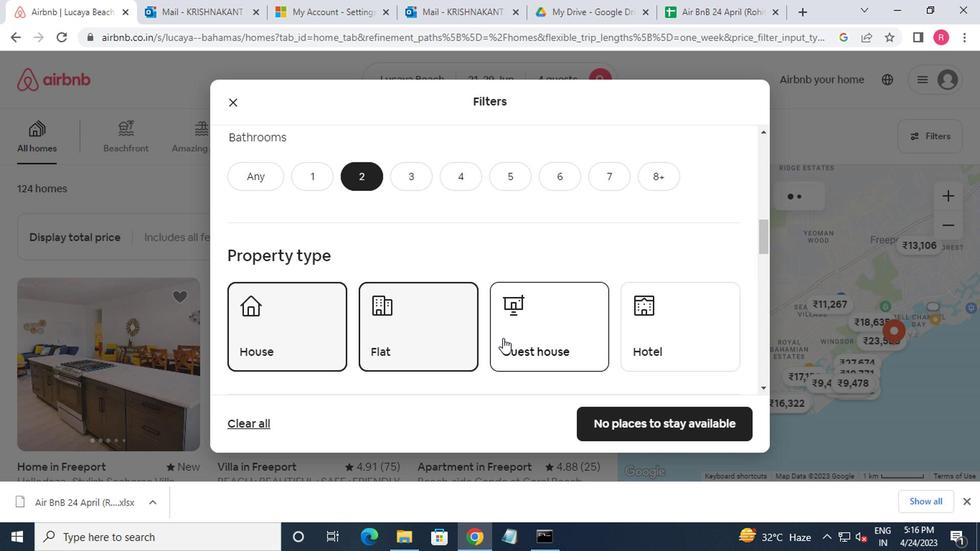 
Action: Mouse moved to (500, 338)
Screenshot: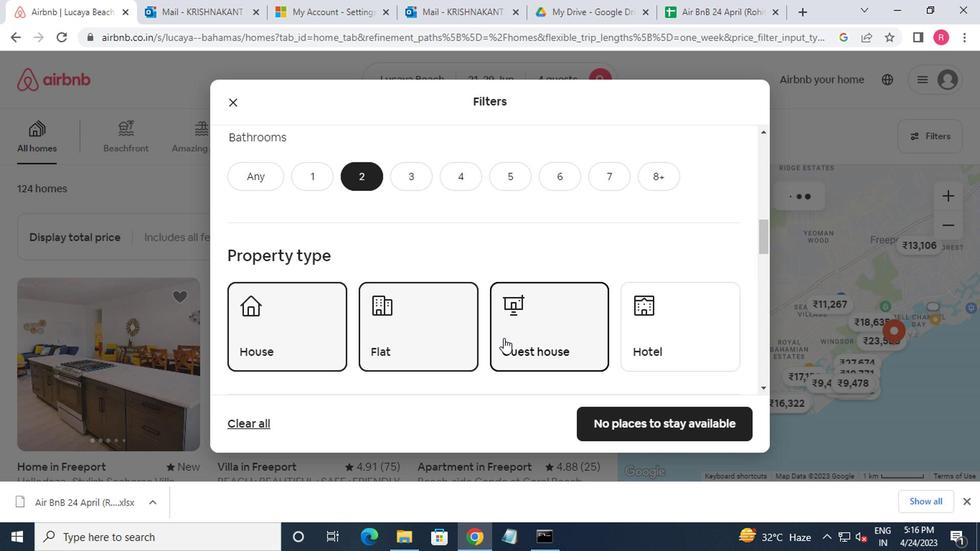 
Action: Mouse scrolled (500, 337) with delta (0, -1)
Screenshot: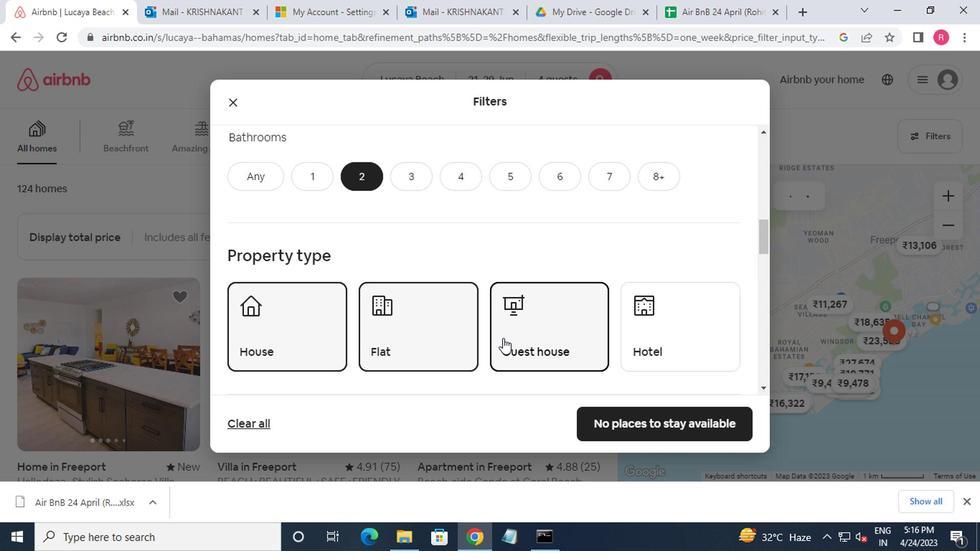 
Action: Mouse scrolled (500, 337) with delta (0, -1)
Screenshot: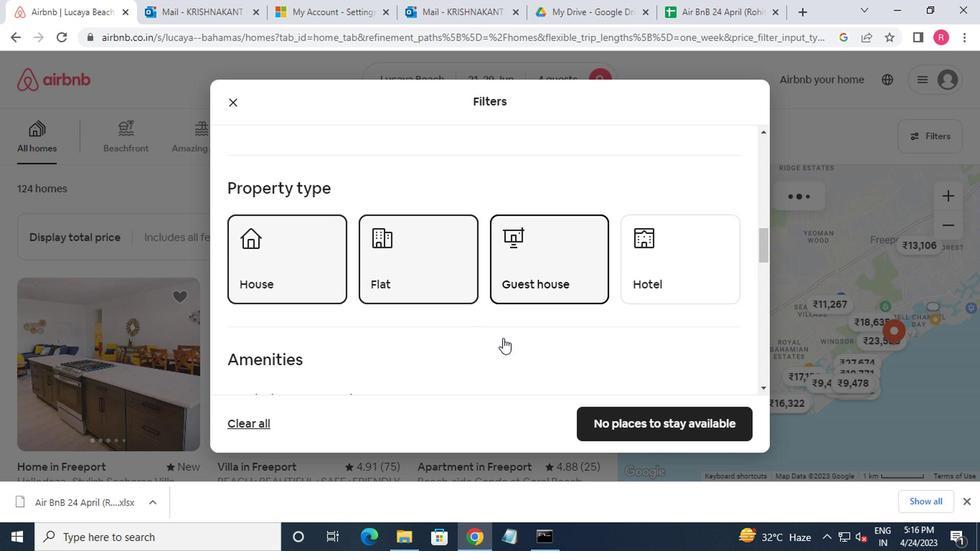 
Action: Mouse moved to (499, 338)
Screenshot: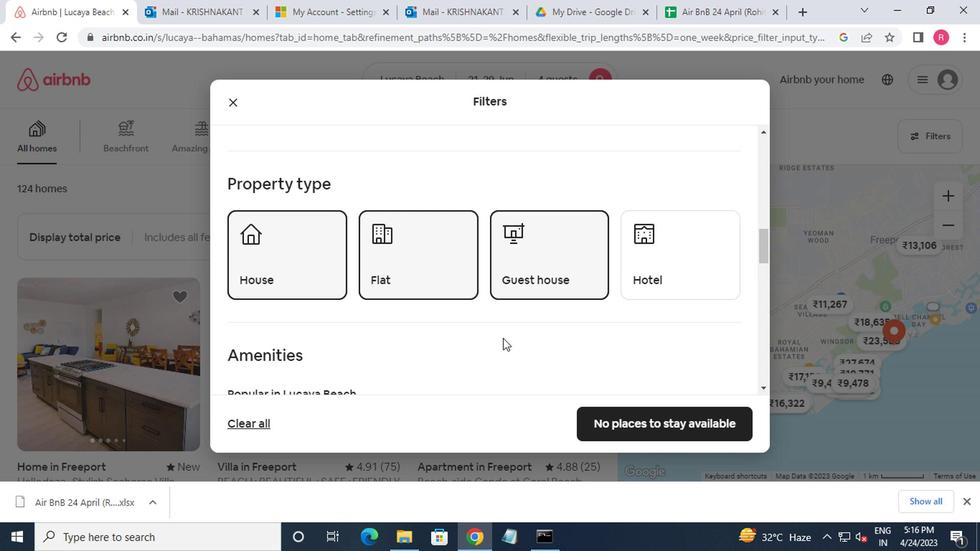 
Action: Mouse scrolled (499, 338) with delta (0, 0)
Screenshot: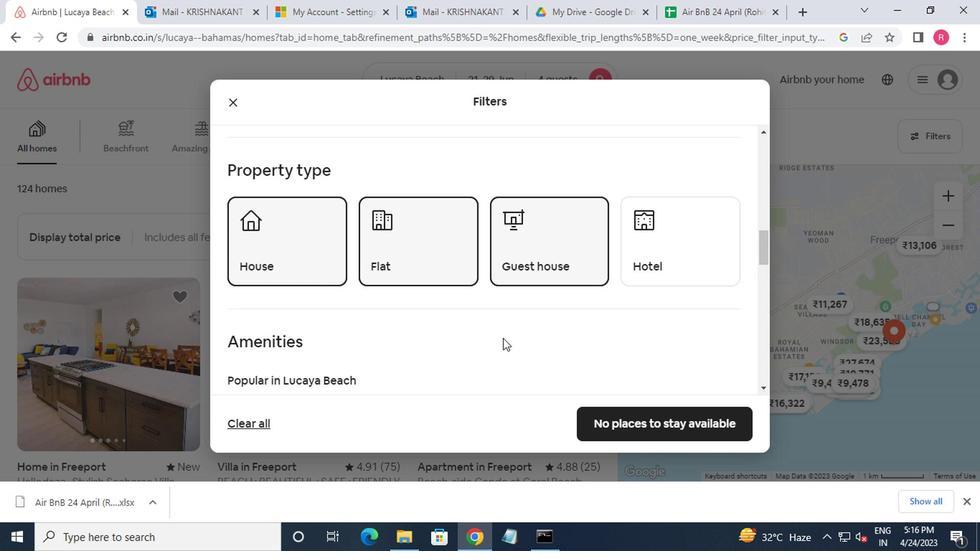 
Action: Mouse moved to (497, 342)
Screenshot: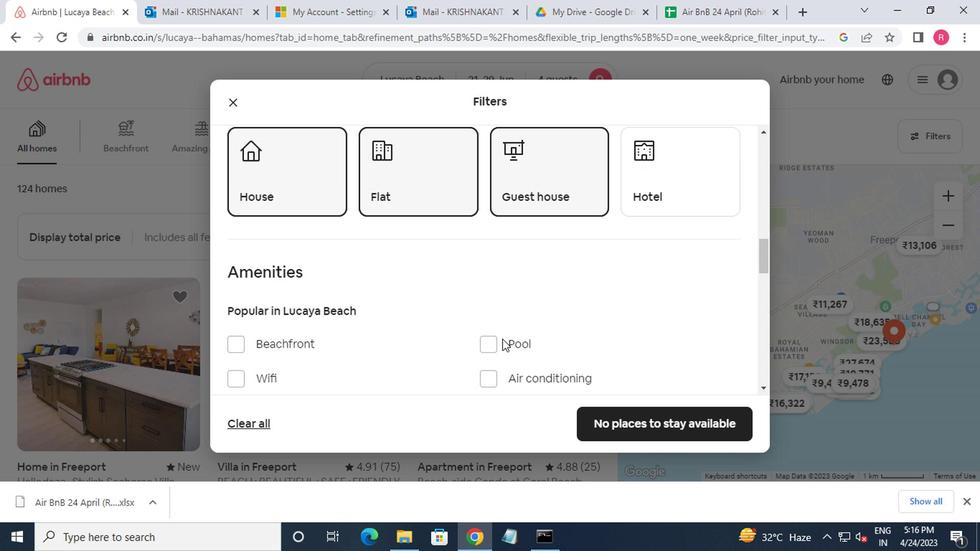 
Action: Mouse scrolled (497, 341) with delta (0, 0)
Screenshot: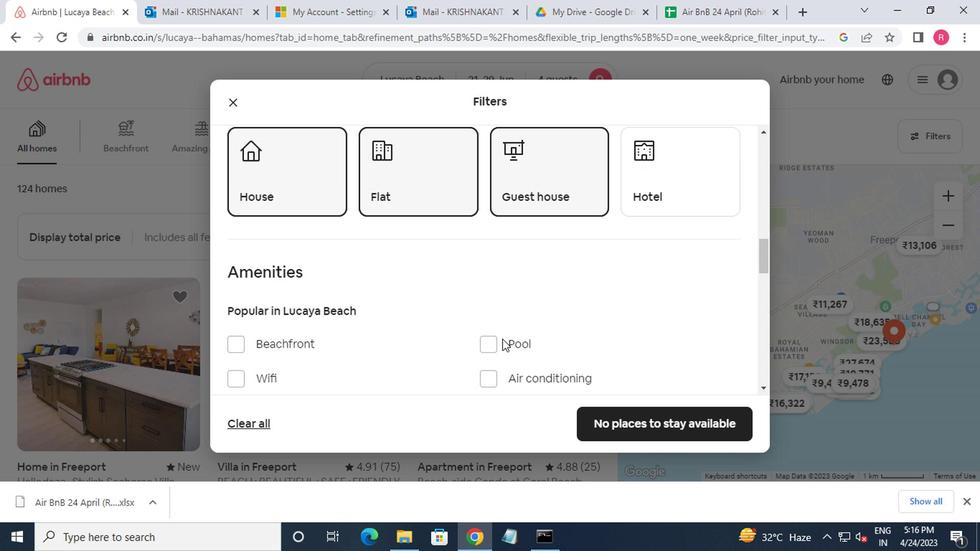 
Action: Mouse moved to (281, 315)
Screenshot: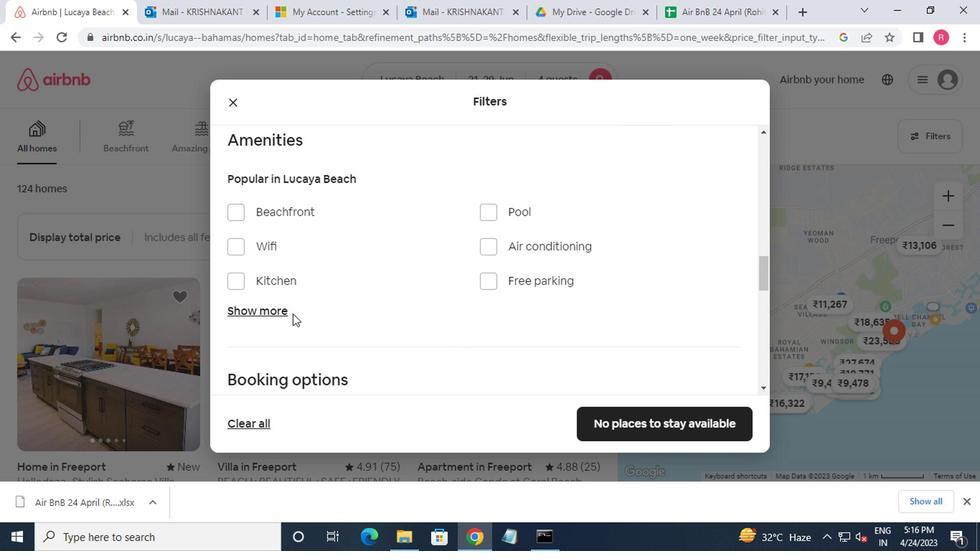 
Action: Mouse pressed left at (281, 315)
Screenshot: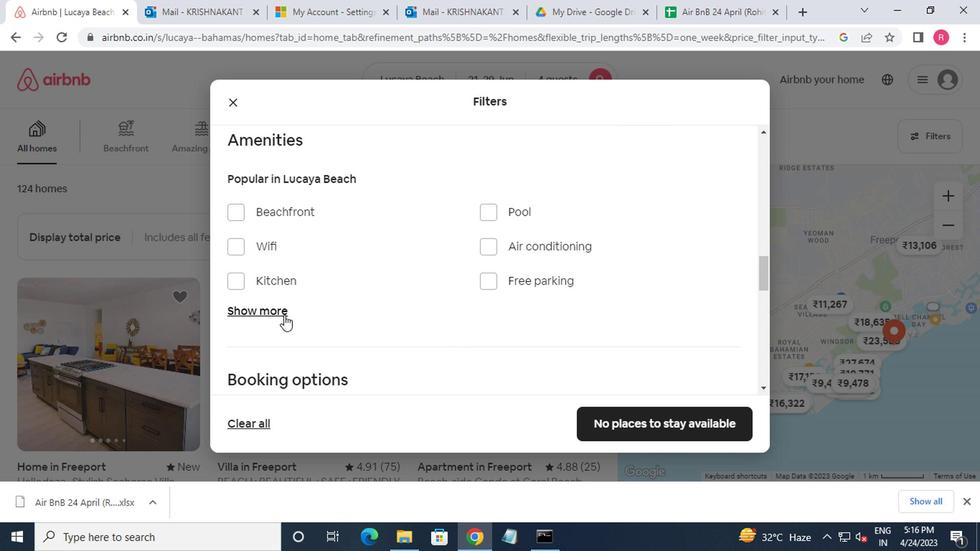 
Action: Mouse moved to (287, 315)
Screenshot: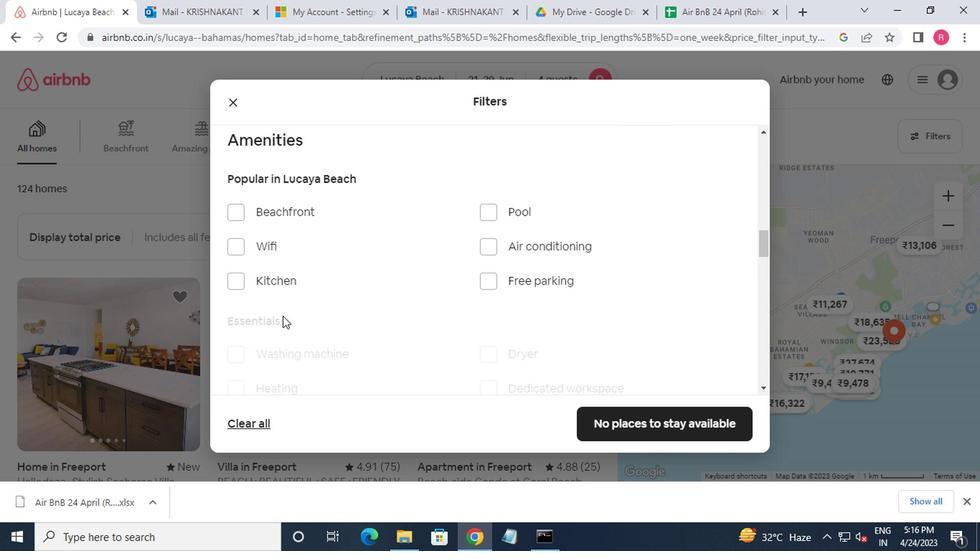 
Action: Mouse scrolled (287, 315) with delta (0, 0)
Screenshot: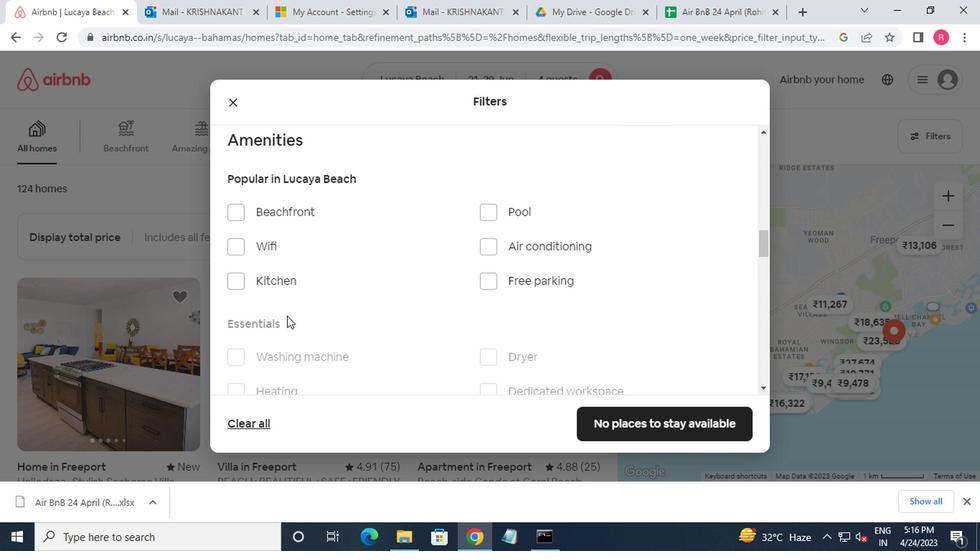 
Action: Mouse moved to (294, 316)
Screenshot: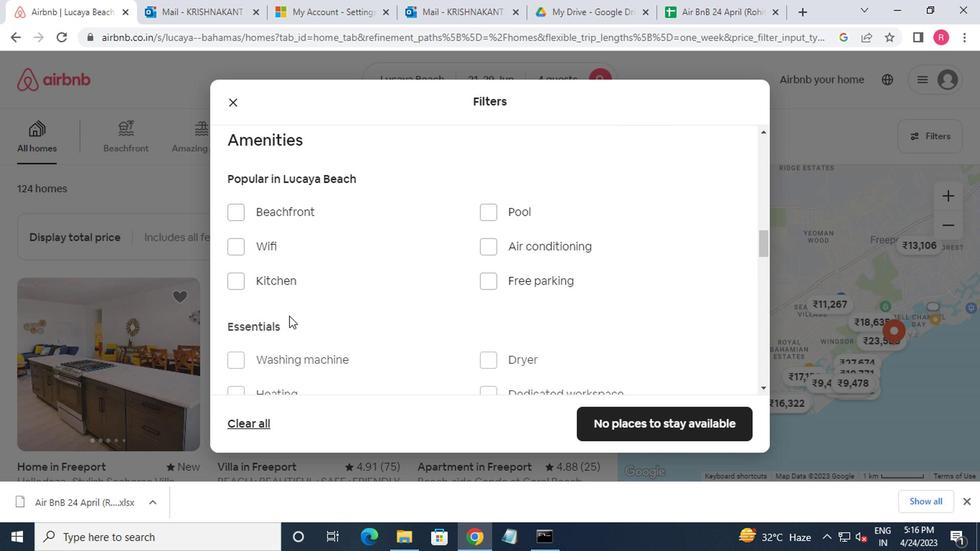
Action: Mouse scrolled (294, 315) with delta (0, -1)
Screenshot: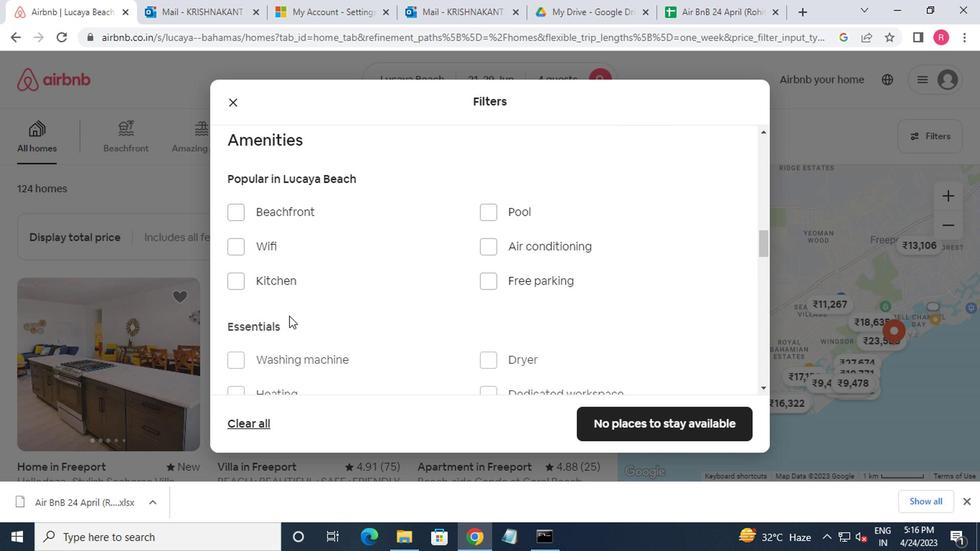 
Action: Mouse moved to (238, 222)
Screenshot: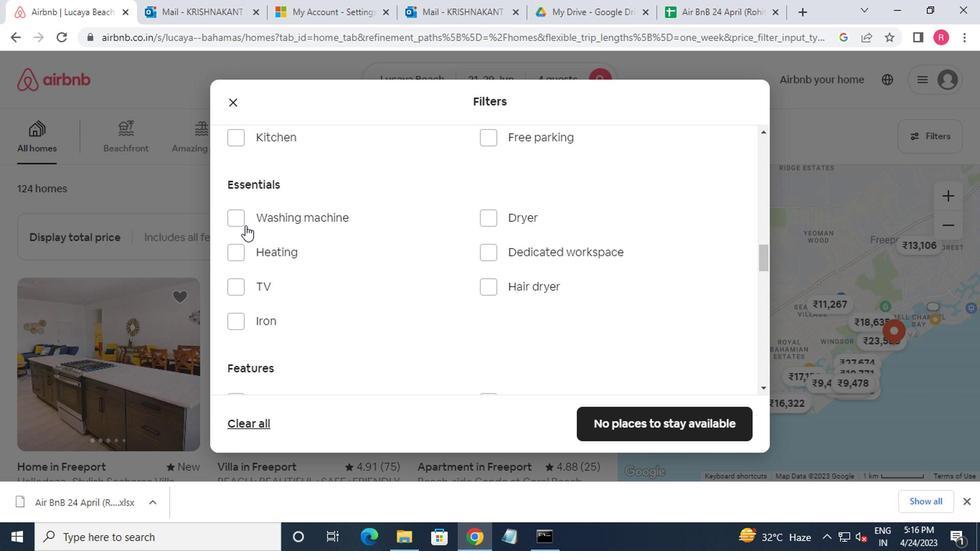 
Action: Mouse pressed left at (238, 222)
Screenshot: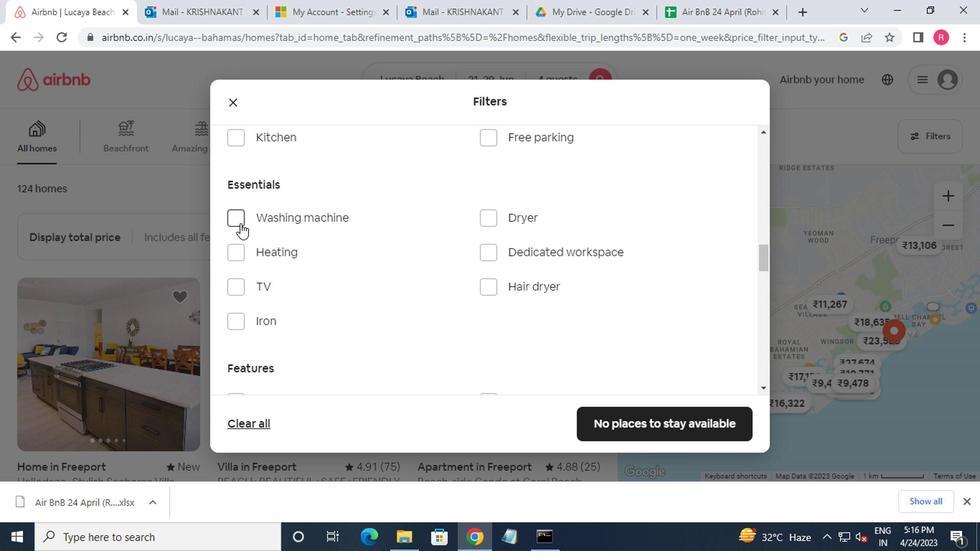 
Action: Mouse moved to (241, 224)
Screenshot: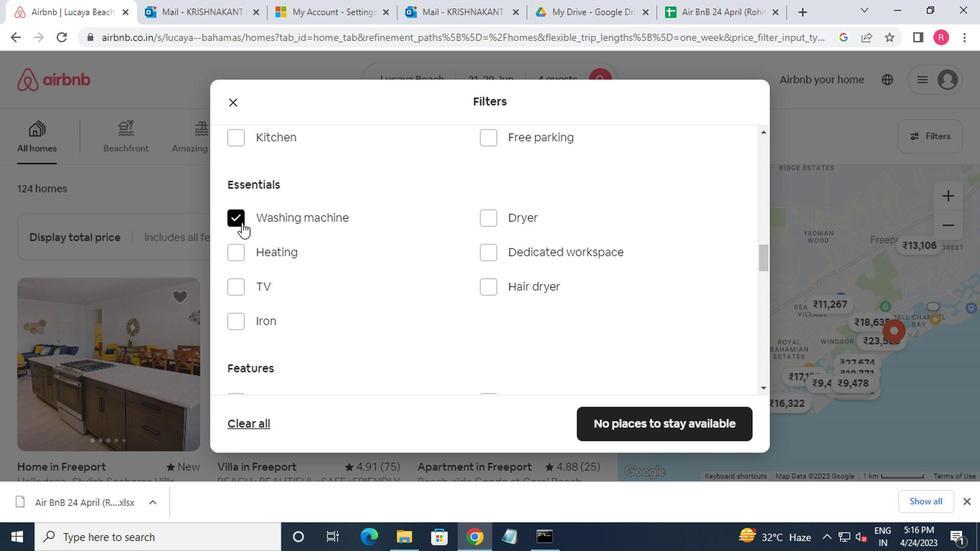 
Action: Mouse scrolled (241, 223) with delta (0, -1)
Screenshot: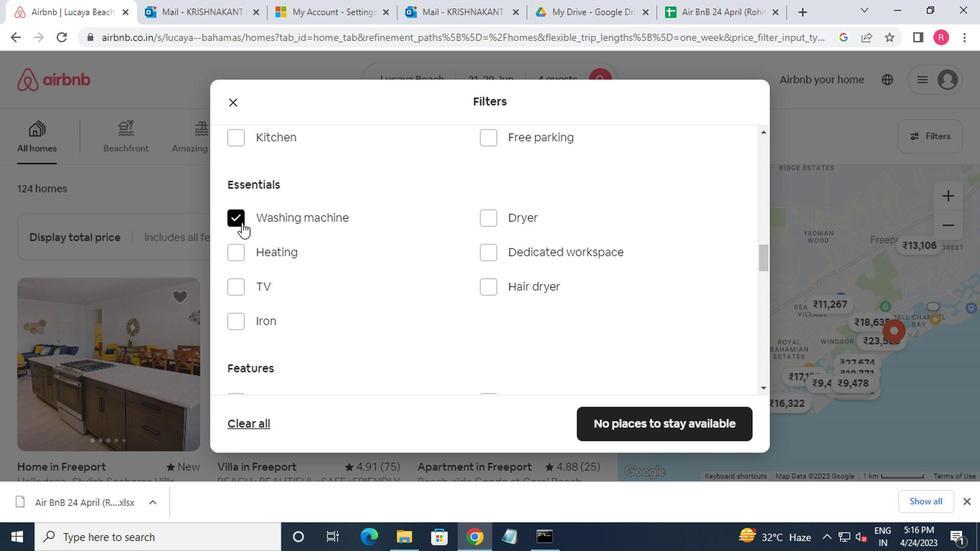 
Action: Mouse moved to (247, 228)
Screenshot: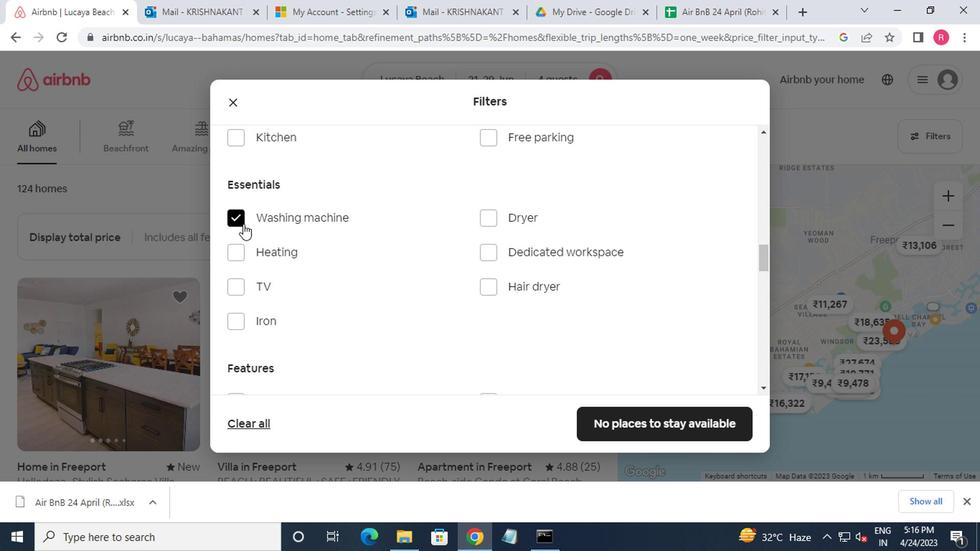 
Action: Mouse scrolled (247, 227) with delta (0, 0)
Screenshot: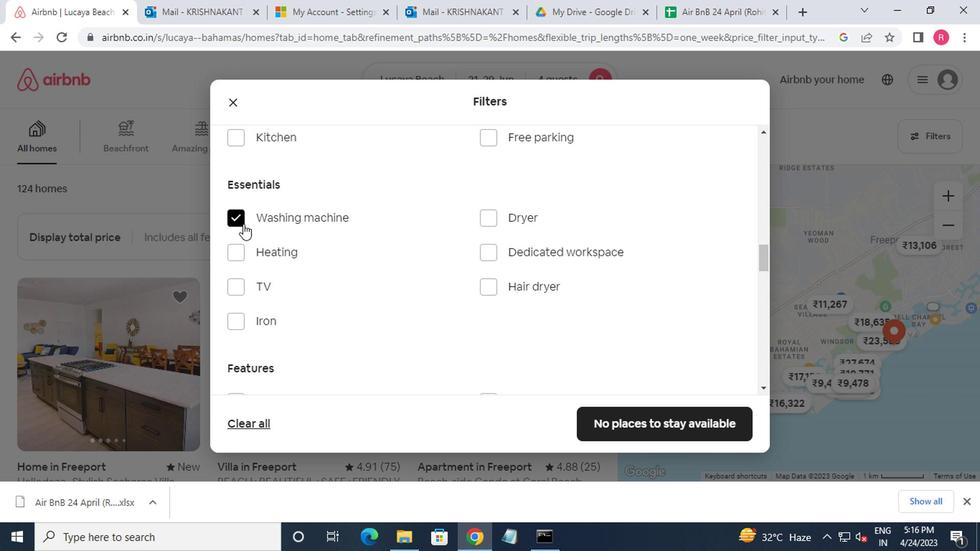 
Action: Mouse moved to (249, 232)
Screenshot: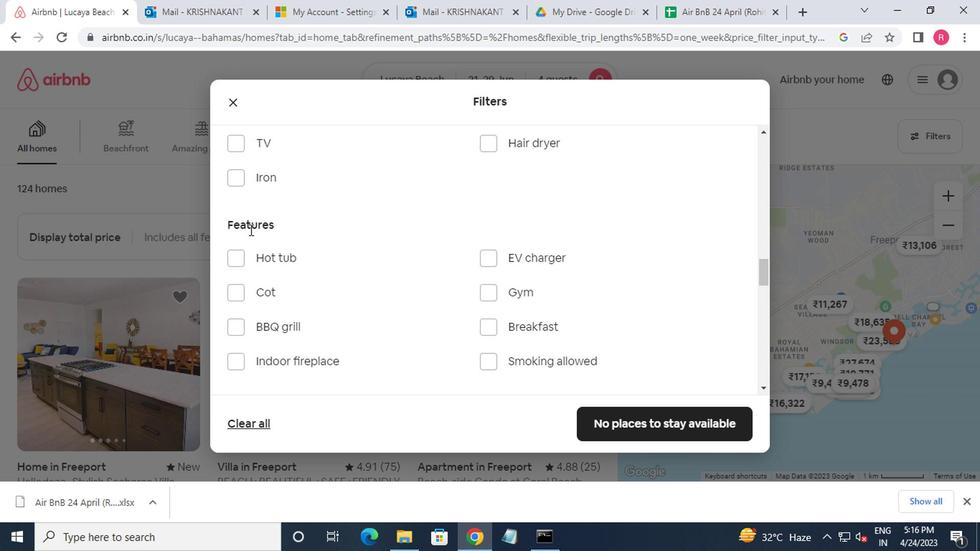 
Action: Mouse scrolled (249, 231) with delta (0, 0)
Screenshot: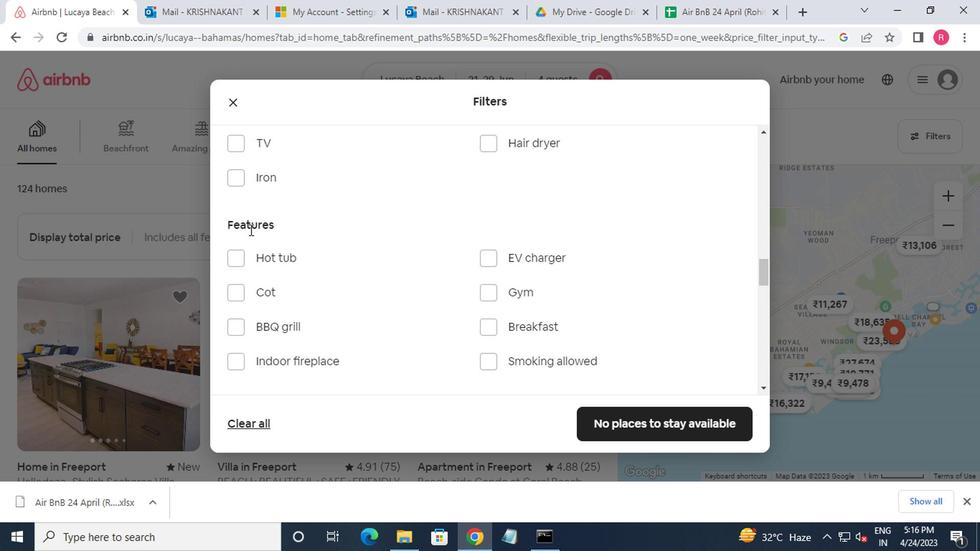 
Action: Mouse moved to (265, 244)
Screenshot: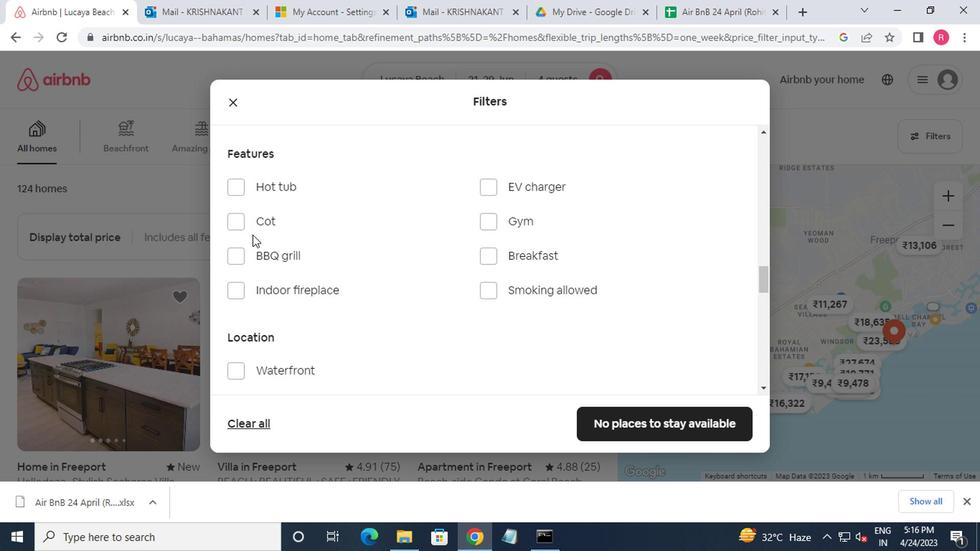 
Action: Mouse scrolled (265, 243) with delta (0, 0)
Screenshot: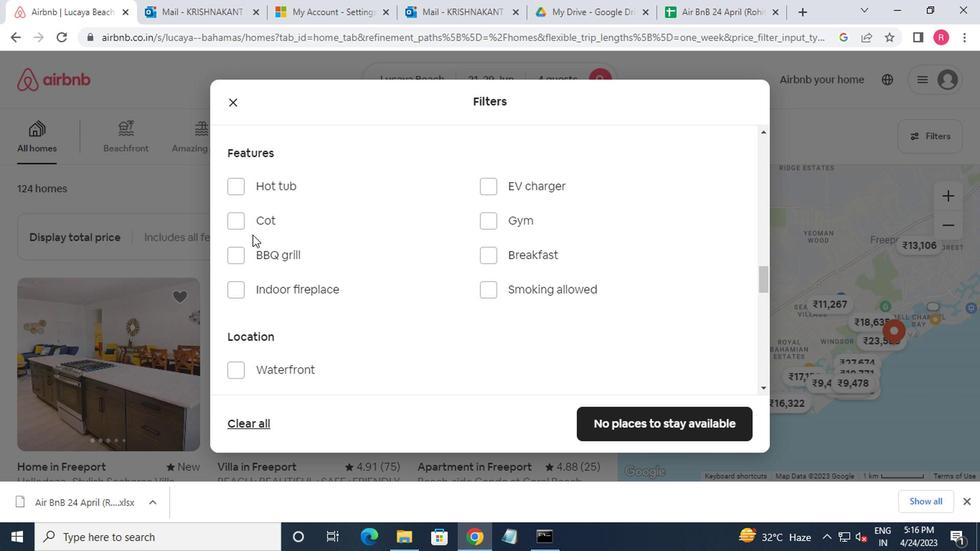 
Action: Mouse moved to (289, 243)
Screenshot: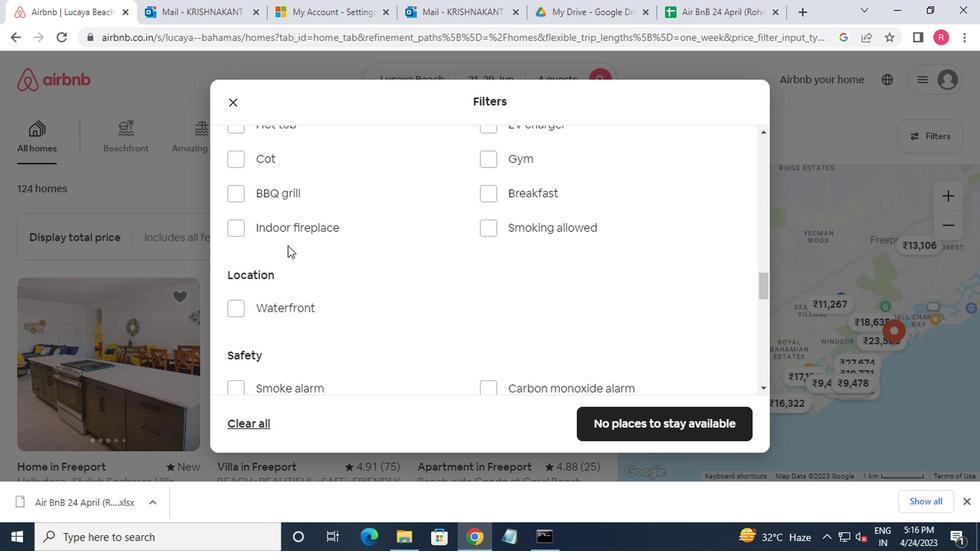 
Action: Mouse scrolled (289, 242) with delta (0, -1)
Screenshot: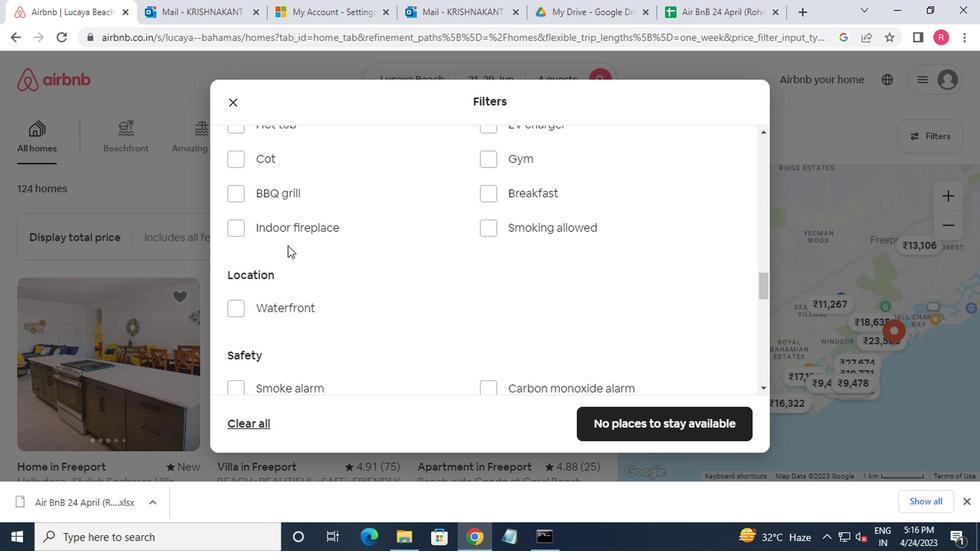 
Action: Mouse moved to (290, 246)
Screenshot: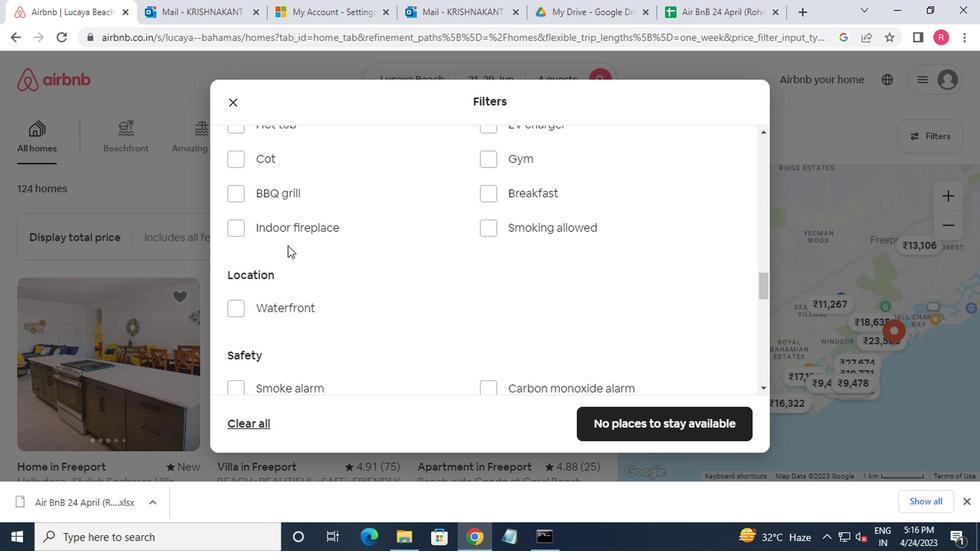 
Action: Mouse scrolled (290, 245) with delta (0, 0)
Screenshot: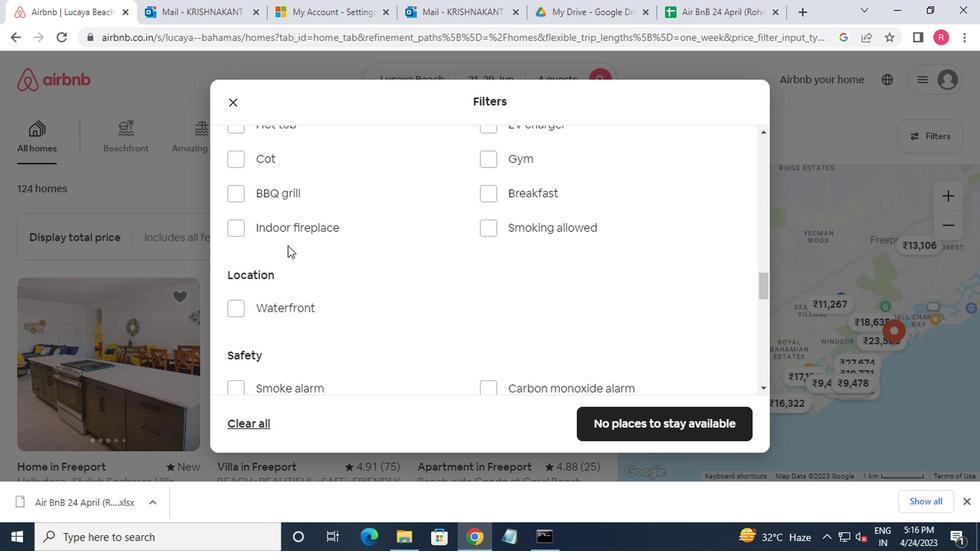 
Action: Mouse moved to (292, 249)
Screenshot: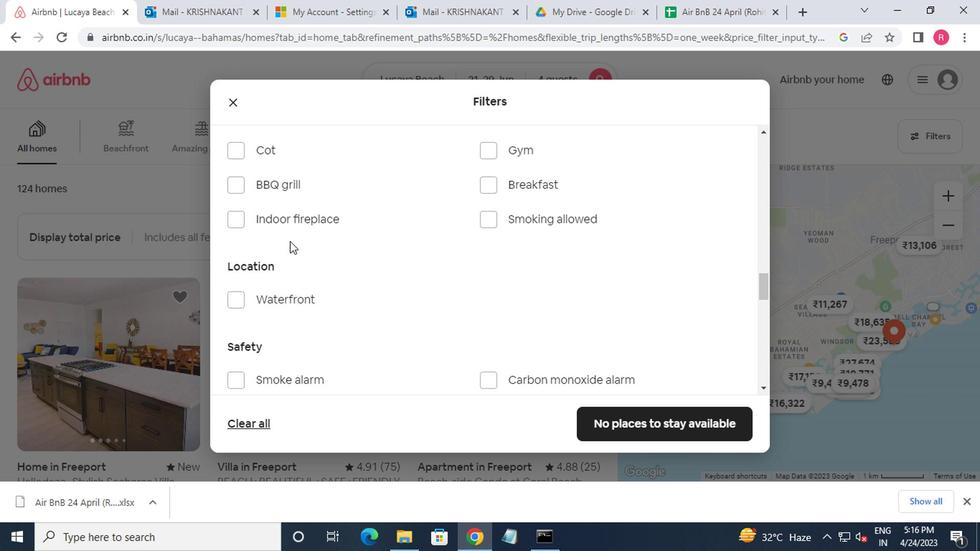 
Action: Mouse scrolled (292, 248) with delta (0, 0)
Screenshot: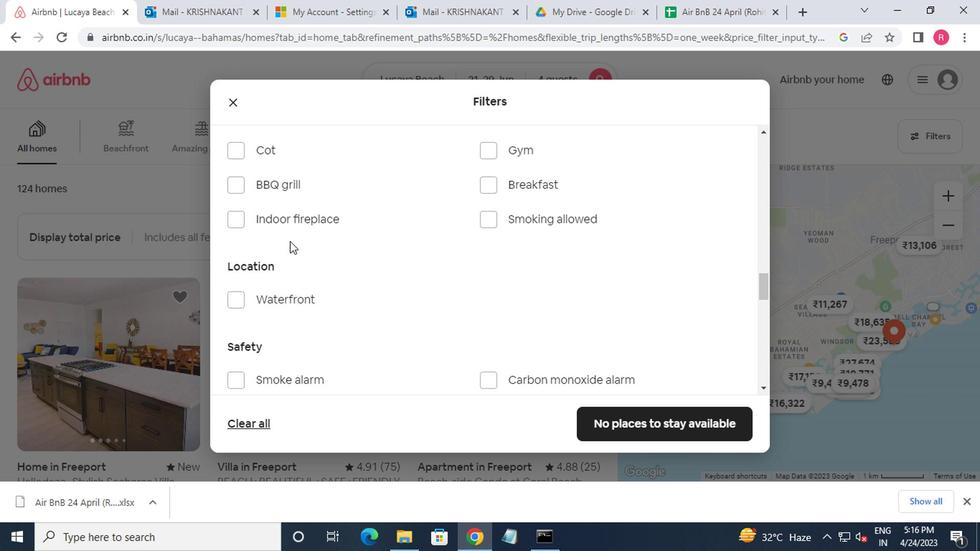 
Action: Mouse moved to (295, 252)
Screenshot: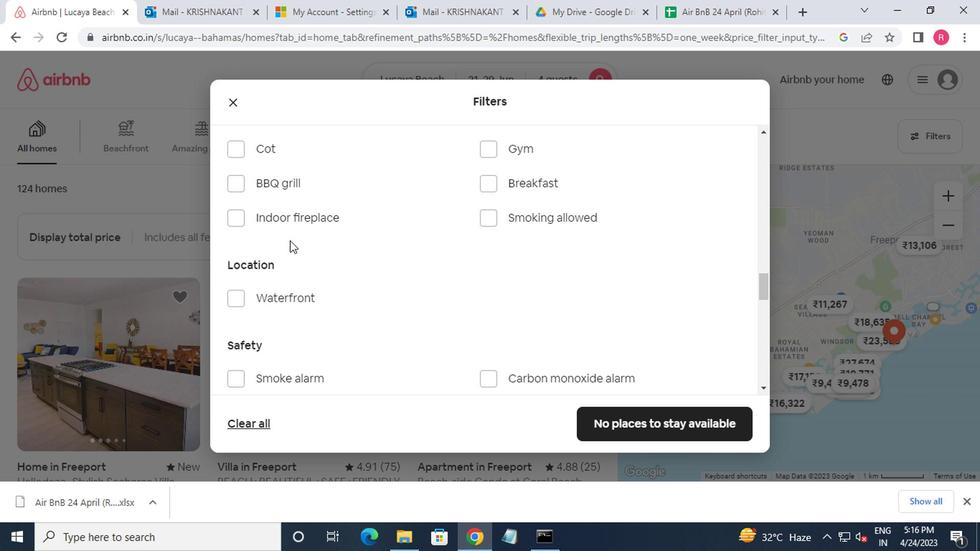
Action: Mouse scrolled (295, 251) with delta (0, -1)
Screenshot: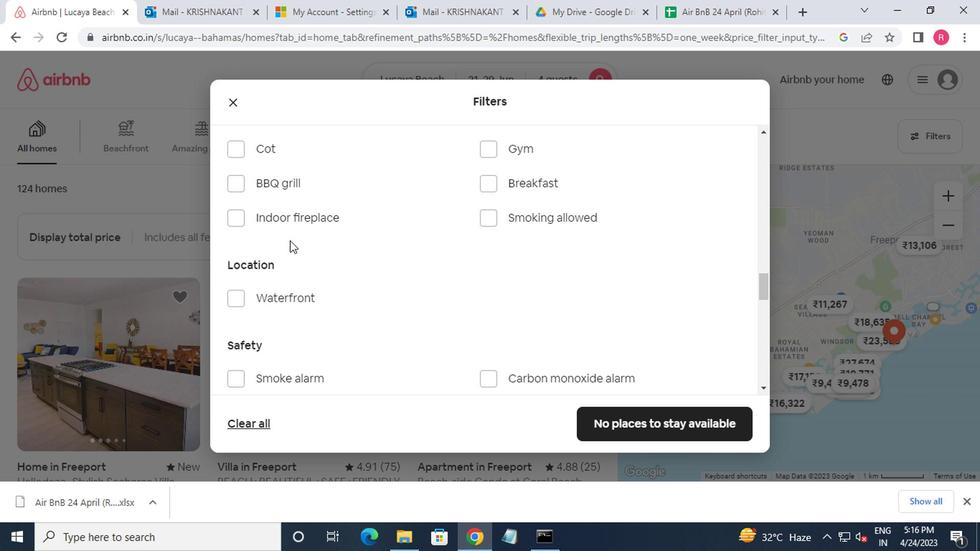 
Action: Mouse moved to (699, 291)
Screenshot: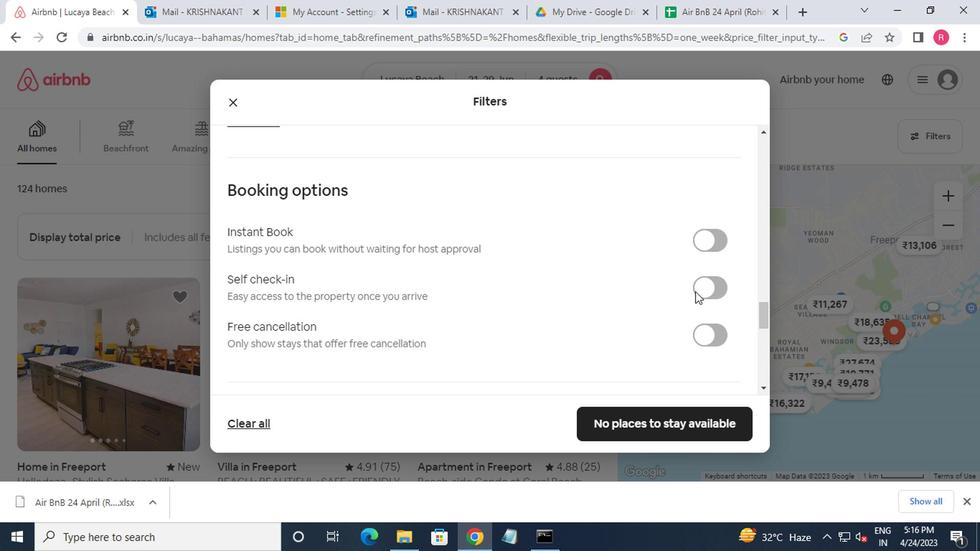 
Action: Mouse pressed left at (699, 291)
Screenshot: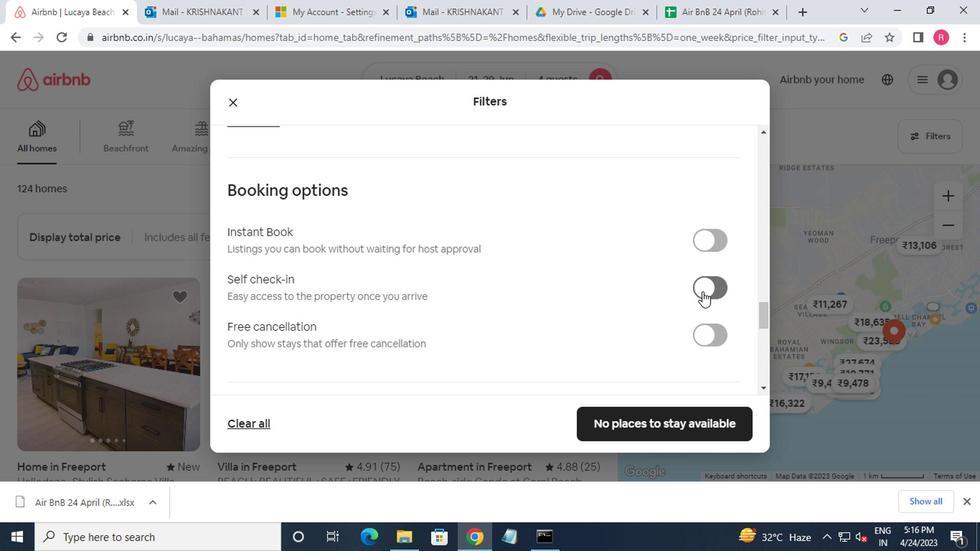 
Action: Mouse moved to (699, 290)
Screenshot: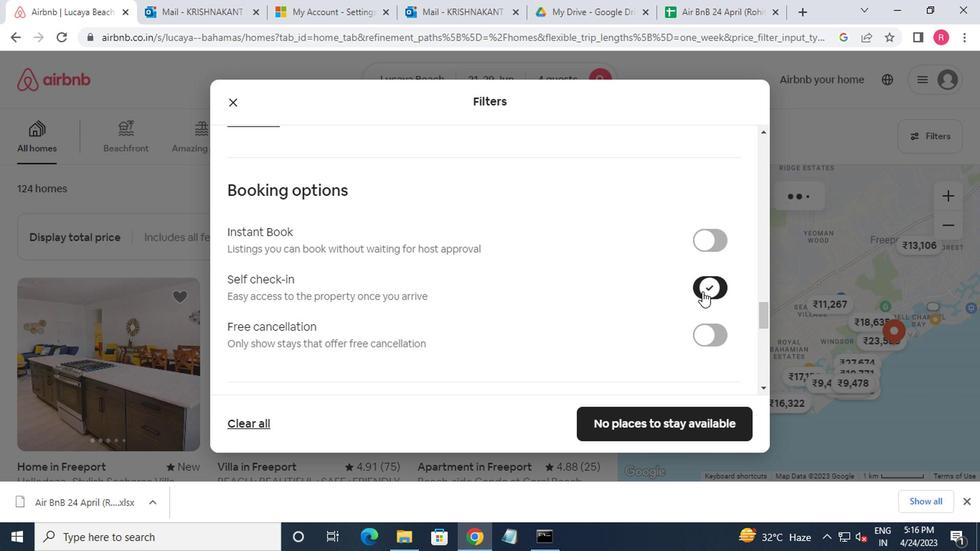 
Action: Mouse scrolled (699, 289) with delta (0, -1)
Screenshot: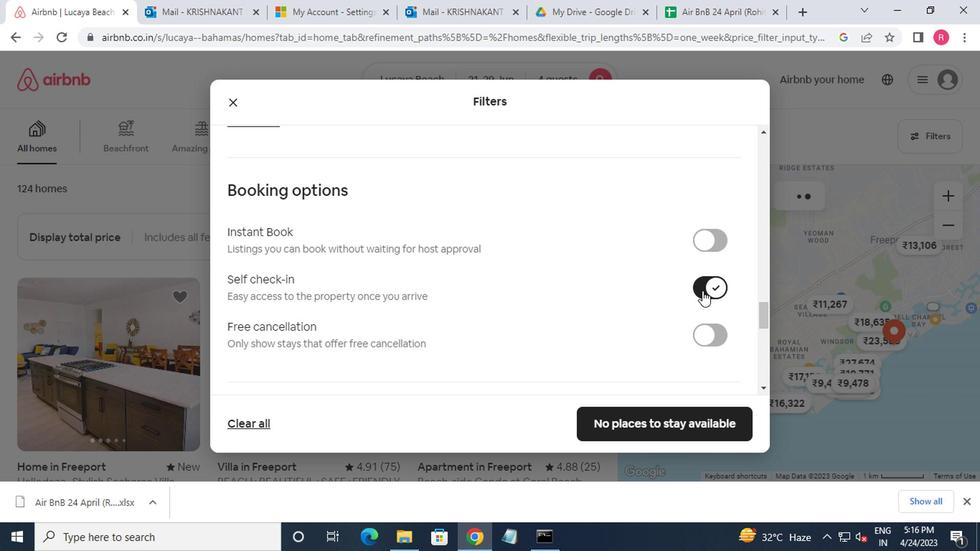 
Action: Mouse scrolled (699, 289) with delta (0, -1)
Screenshot: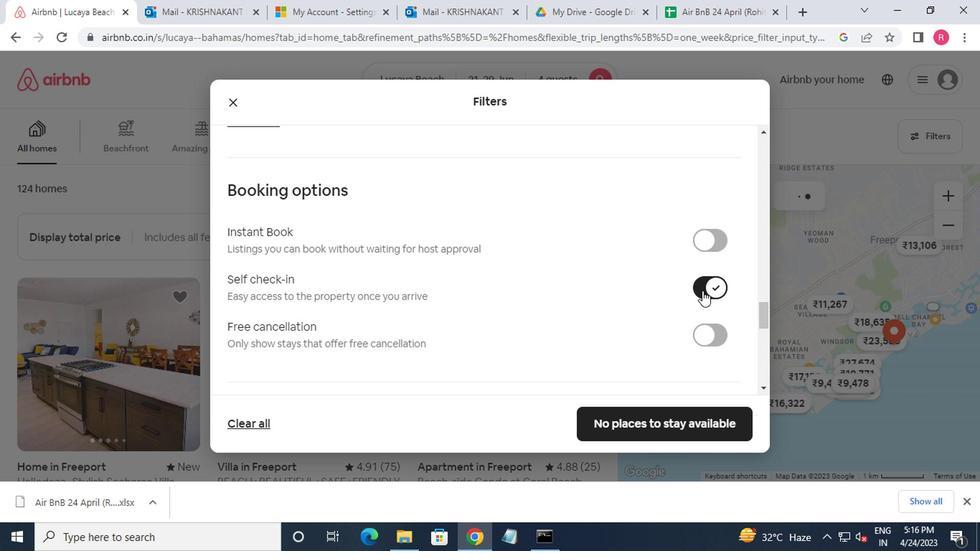 
Action: Mouse moved to (695, 293)
Screenshot: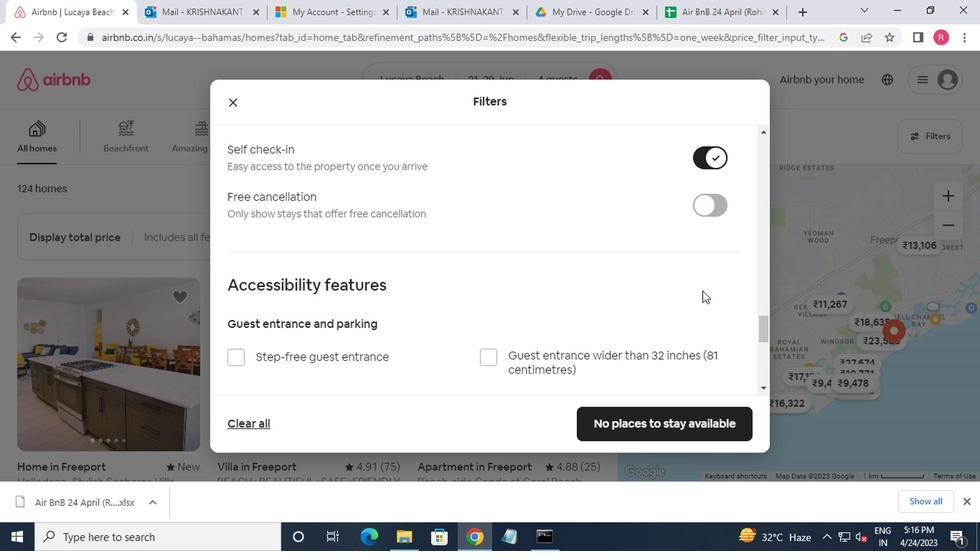 
Action: Mouse scrolled (695, 292) with delta (0, 0)
Screenshot: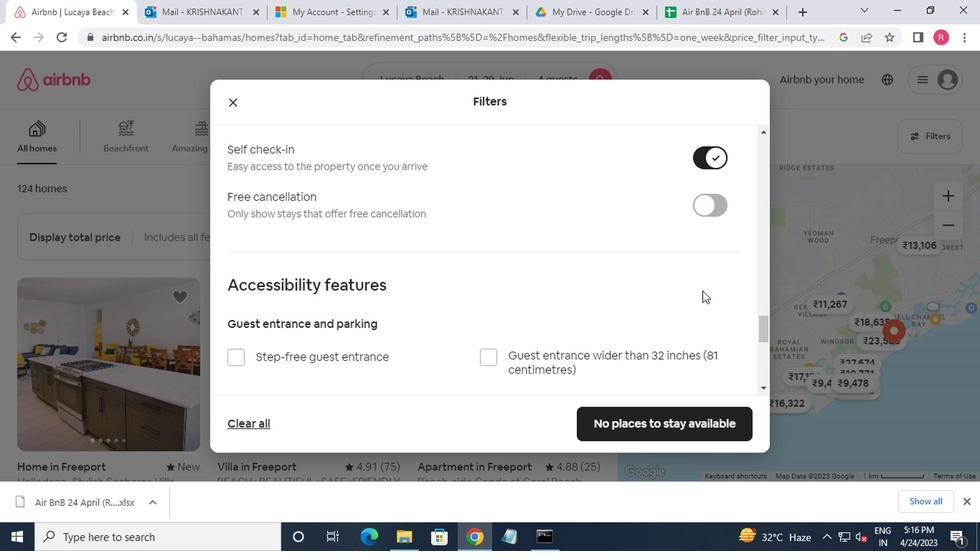 
Action: Mouse moved to (683, 299)
Screenshot: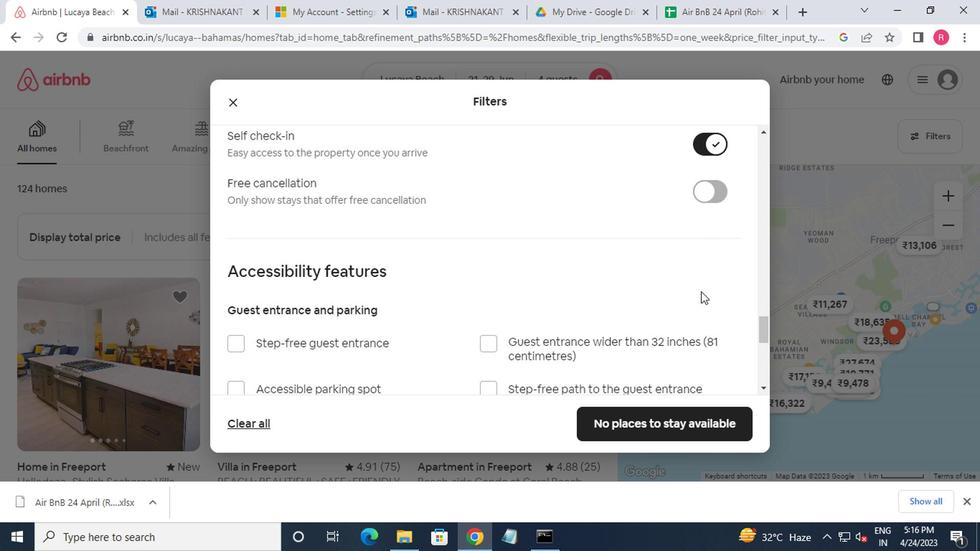 
Action: Mouse scrolled (683, 298) with delta (0, -1)
Screenshot: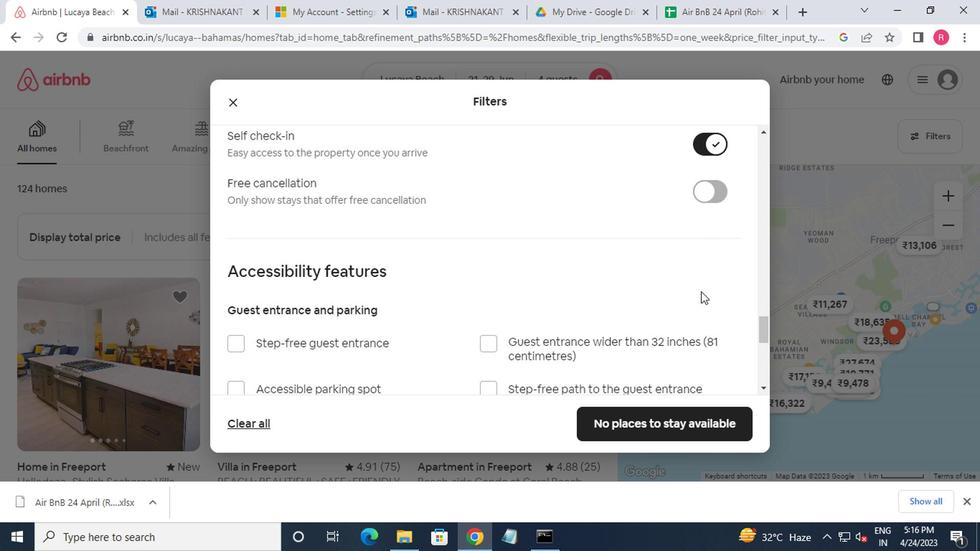 
Action: Mouse moved to (678, 301)
Screenshot: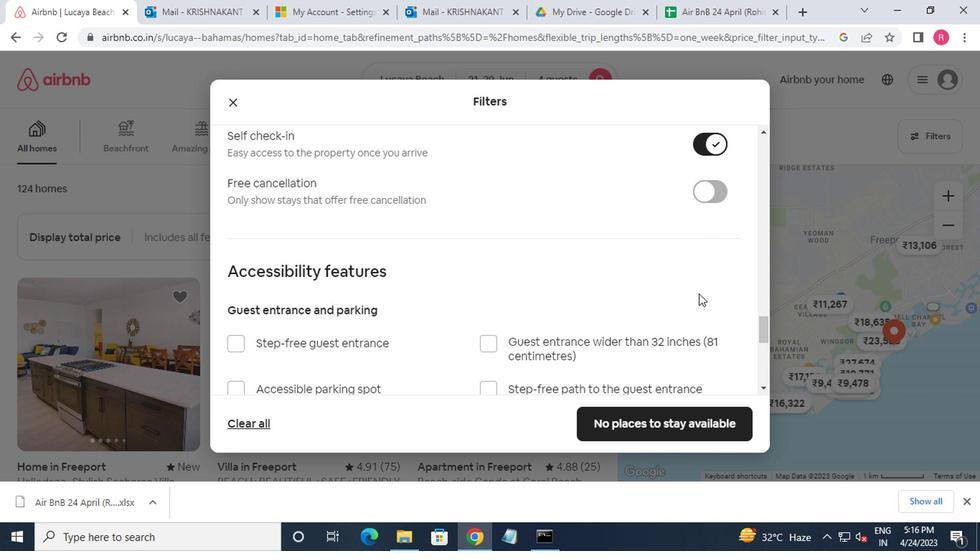 
Action: Mouse scrolled (678, 300) with delta (0, -1)
Screenshot: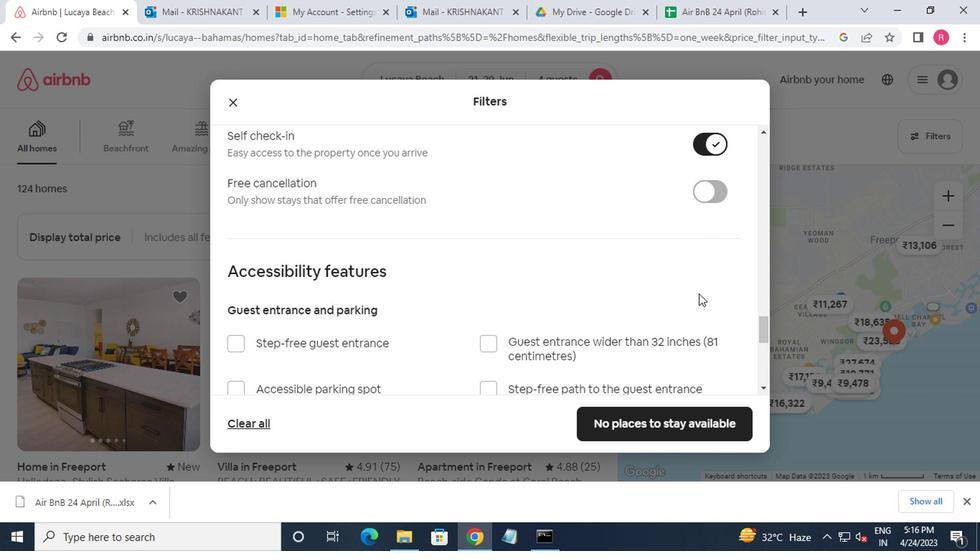 
Action: Mouse moved to (634, 299)
Screenshot: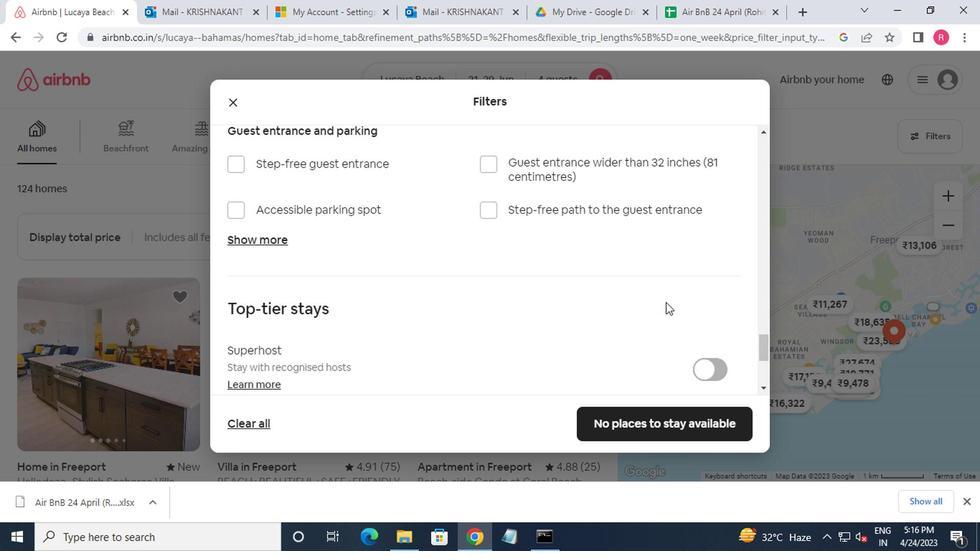 
Action: Mouse scrolled (634, 298) with delta (0, -1)
Screenshot: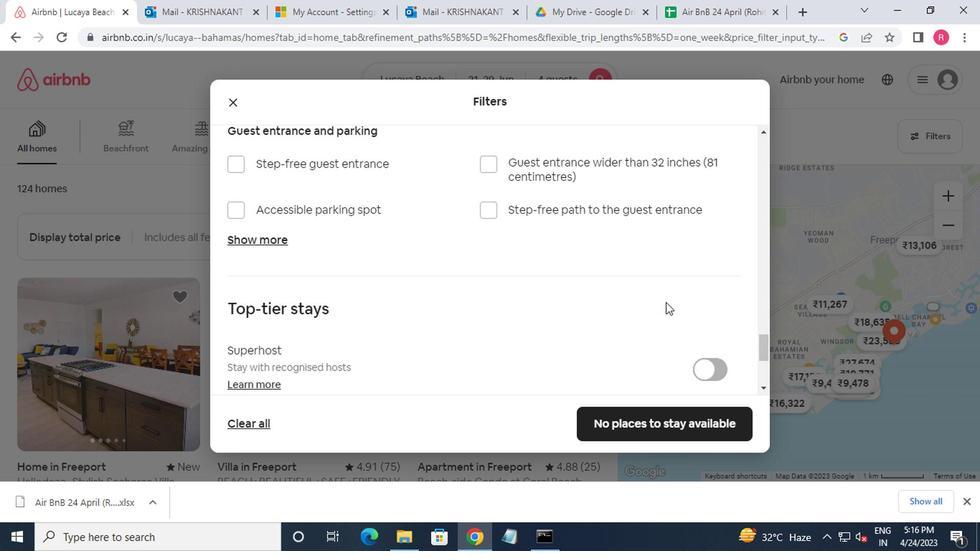 
Action: Mouse moved to (629, 299)
Screenshot: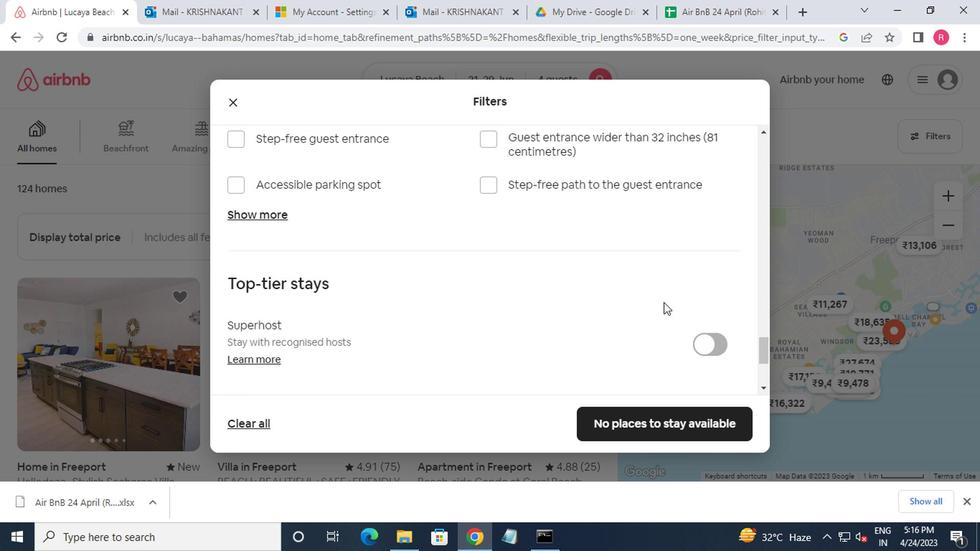 
Action: Mouse scrolled (629, 298) with delta (0, -1)
Screenshot: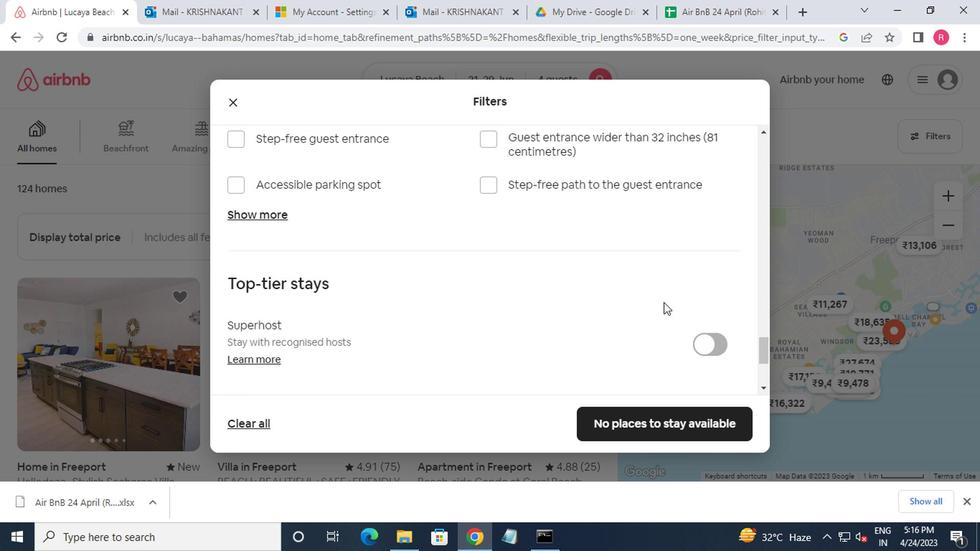 
Action: Mouse moved to (626, 299)
Screenshot: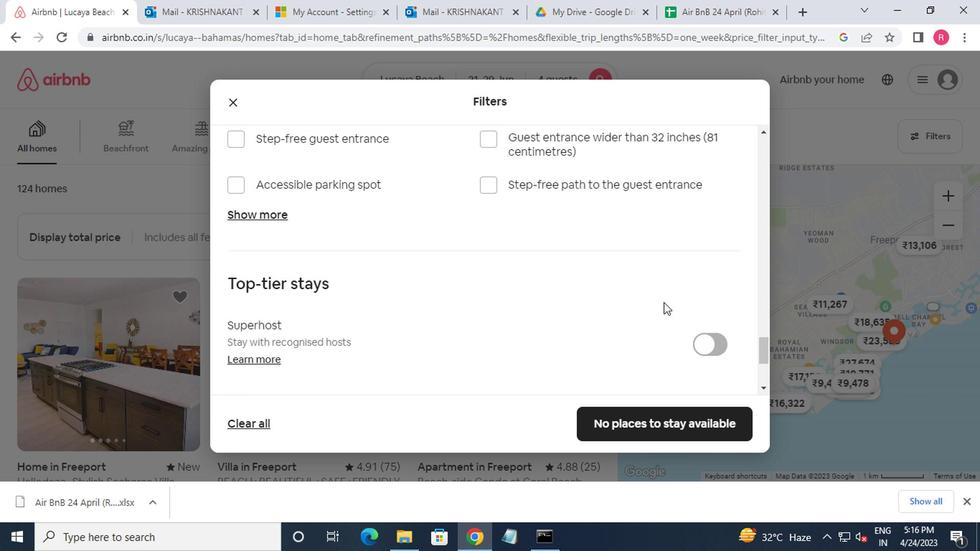 
Action: Mouse scrolled (626, 298) with delta (0, -1)
Screenshot: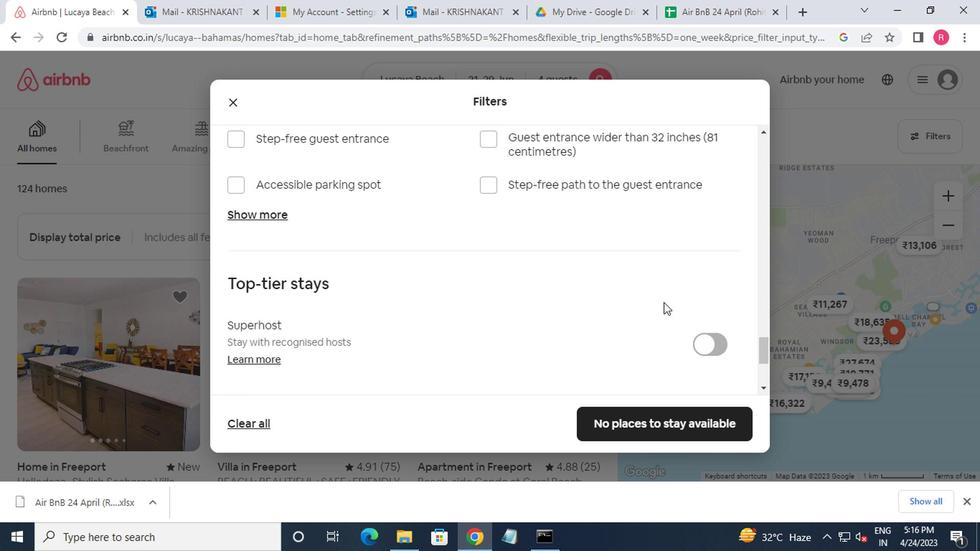 
Action: Mouse moved to (620, 301)
Screenshot: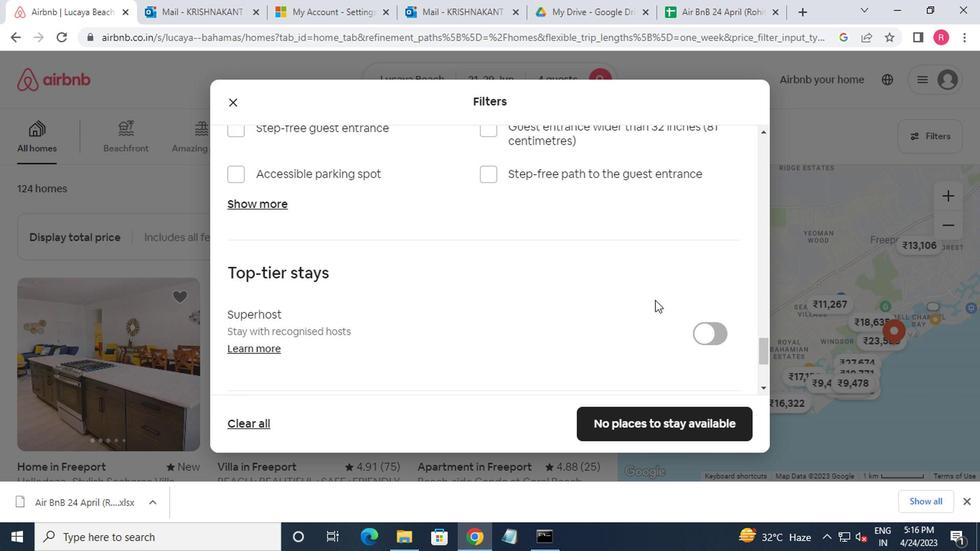 
Action: Mouse scrolled (620, 300) with delta (0, -1)
Screenshot: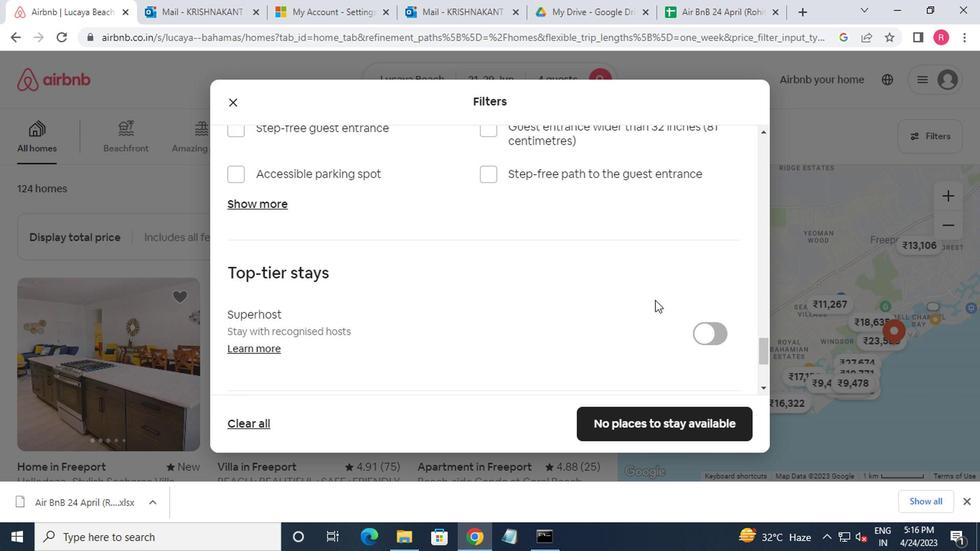 
Action: Mouse moved to (251, 298)
Screenshot: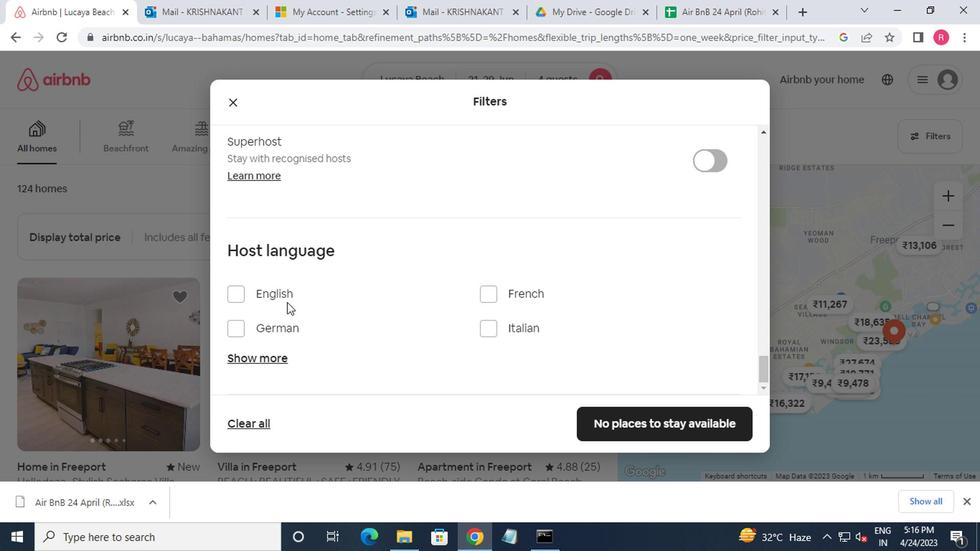 
Action: Mouse pressed left at (251, 298)
Screenshot: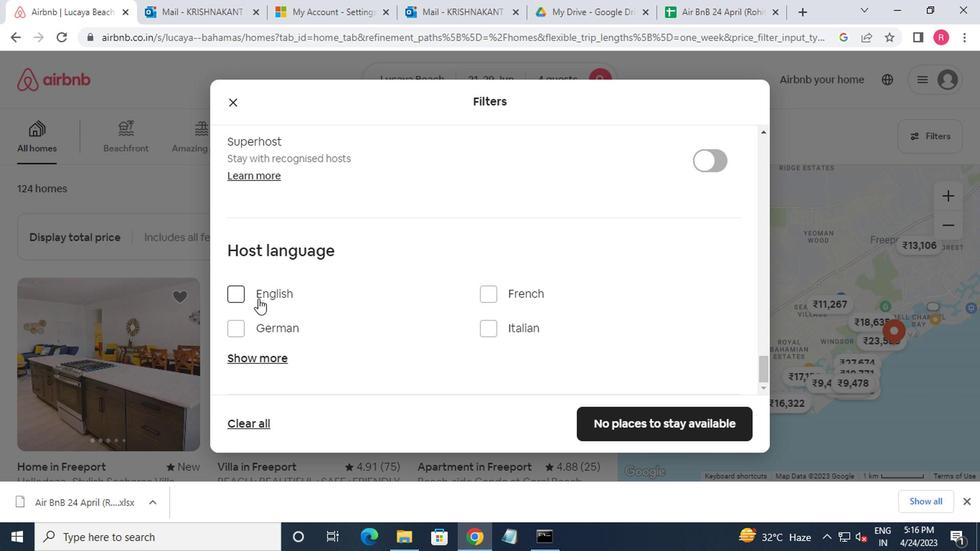 
Action: Mouse moved to (633, 413)
Screenshot: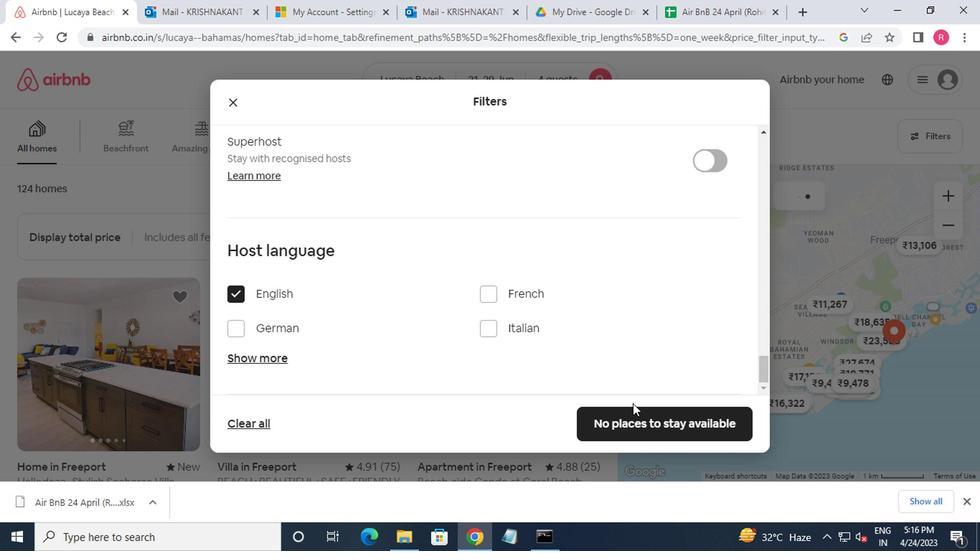 
Action: Mouse pressed left at (633, 413)
Screenshot: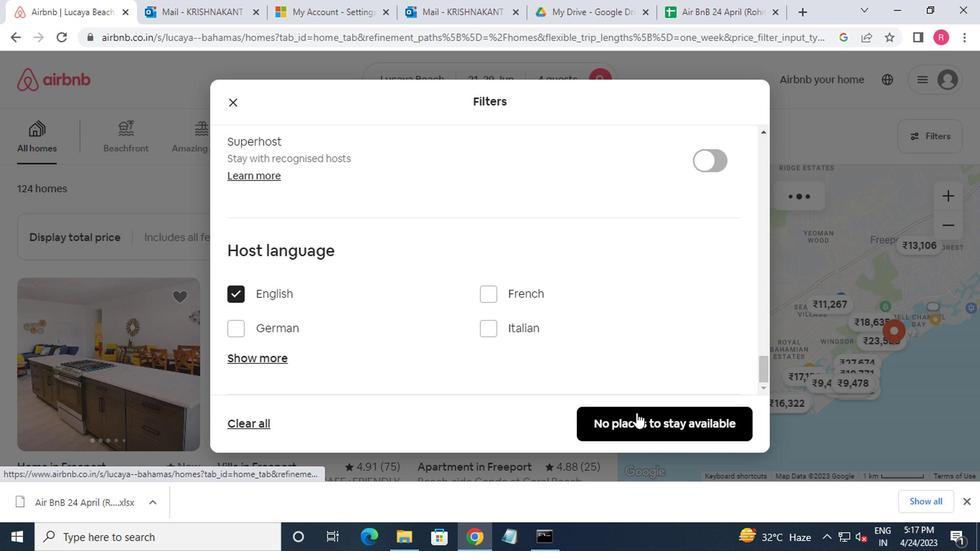 
Action: Mouse moved to (633, 413)
Screenshot: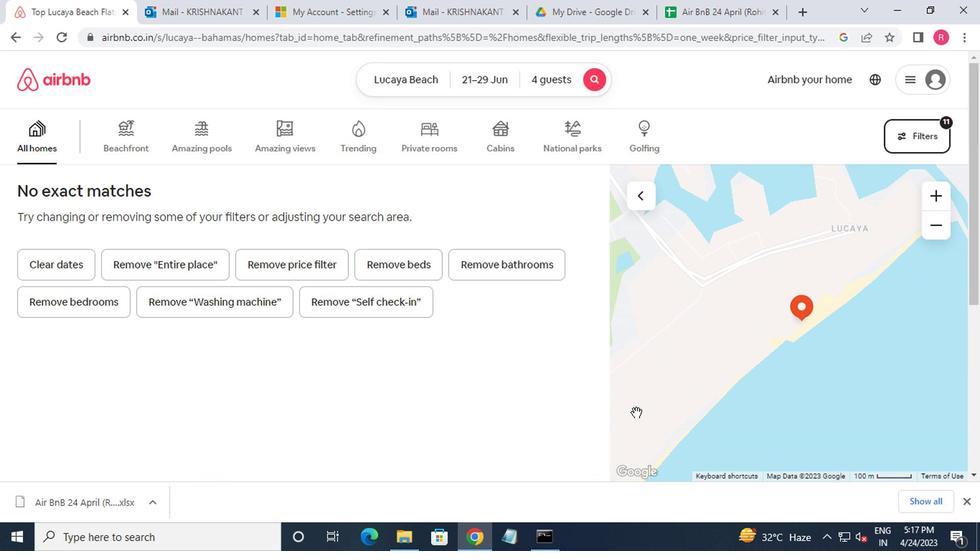 
